 Task: Search one way flight ticket for 5 adults, 2 children, 1 infant in seat and 2 infants on lap in economy from Portland: Portland International Airport to Jackson: Jackson Hole Airport on 5-2-2023. Choice of flights is Alaska. Number of bags: 6 checked bags. Price is upto 100000. Outbound departure time preference is 10:00.
Action: Mouse moved to (341, 297)
Screenshot: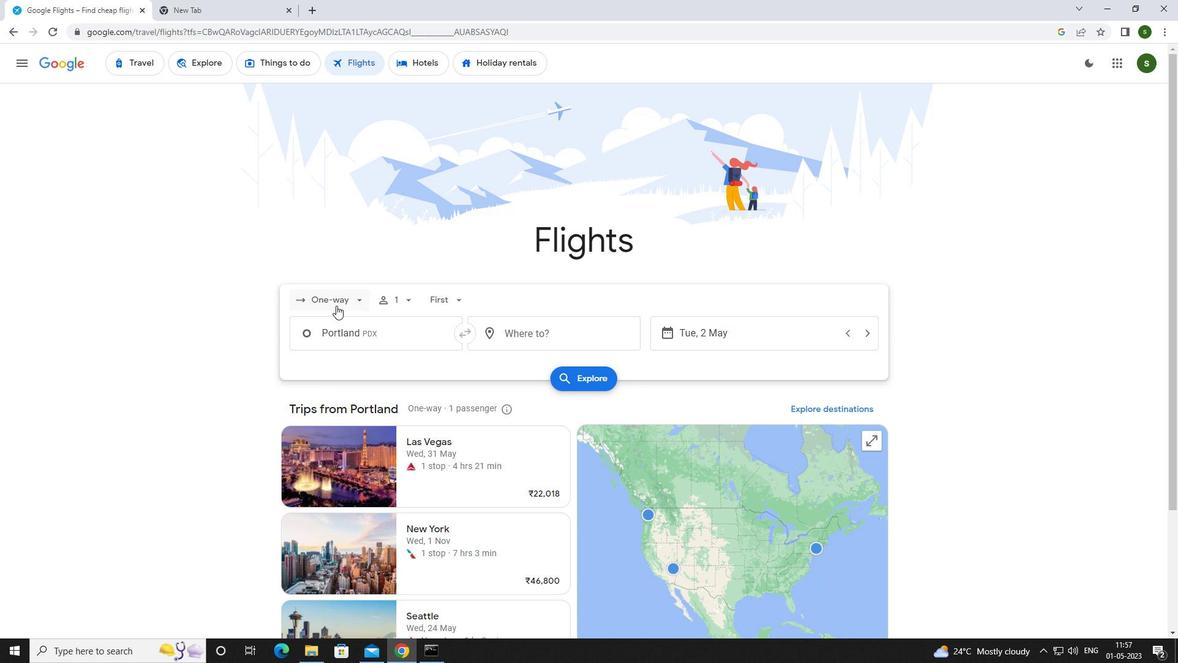
Action: Mouse pressed left at (341, 297)
Screenshot: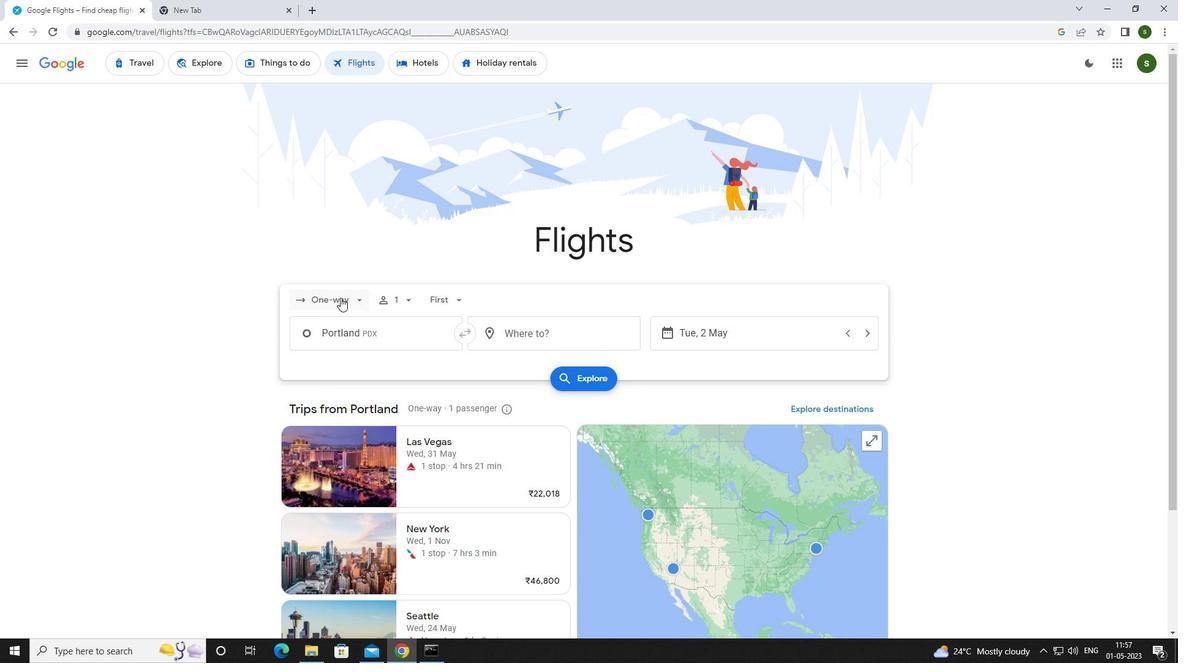 
Action: Mouse moved to (357, 356)
Screenshot: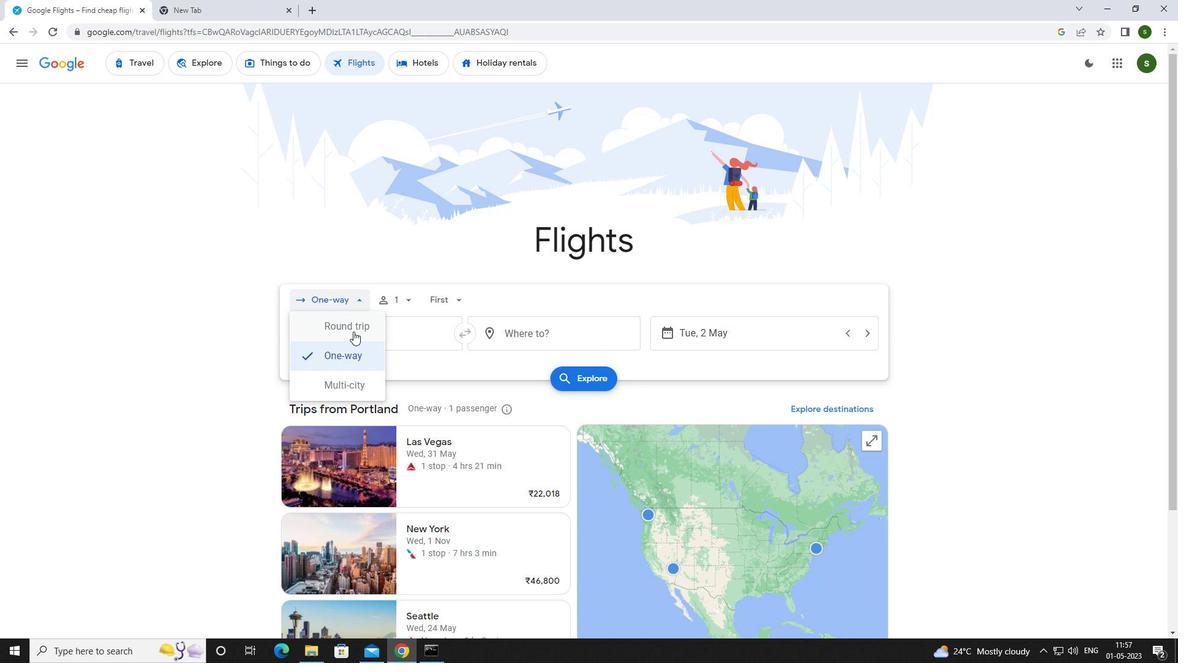 
Action: Mouse pressed left at (357, 356)
Screenshot: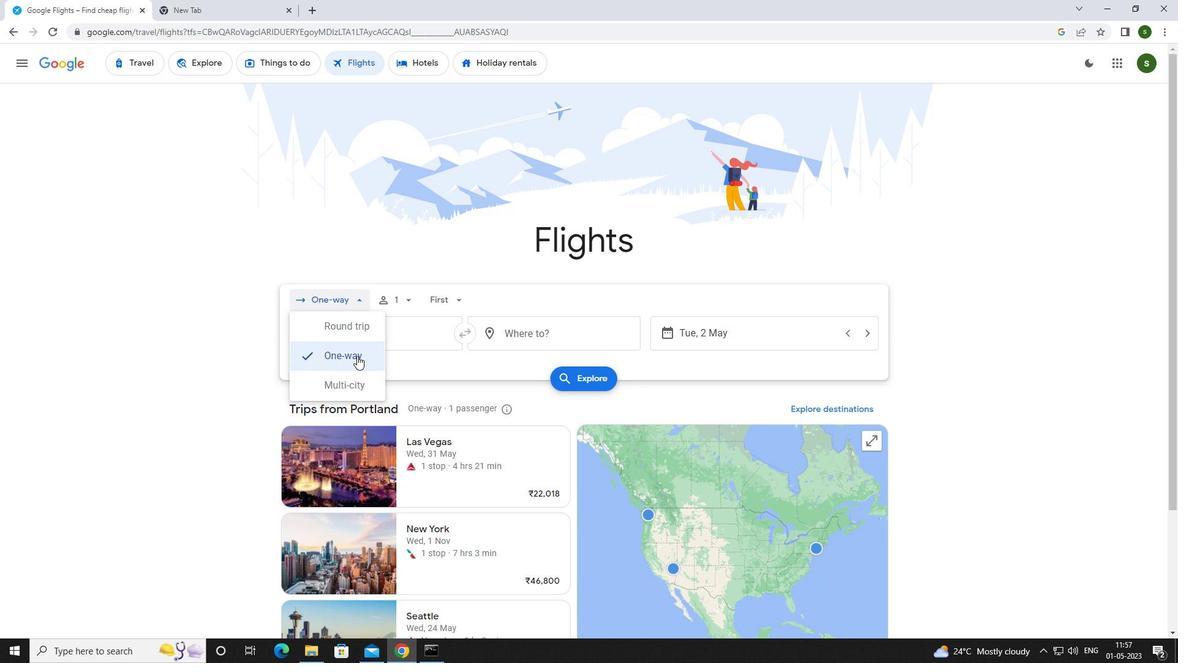 
Action: Mouse moved to (407, 296)
Screenshot: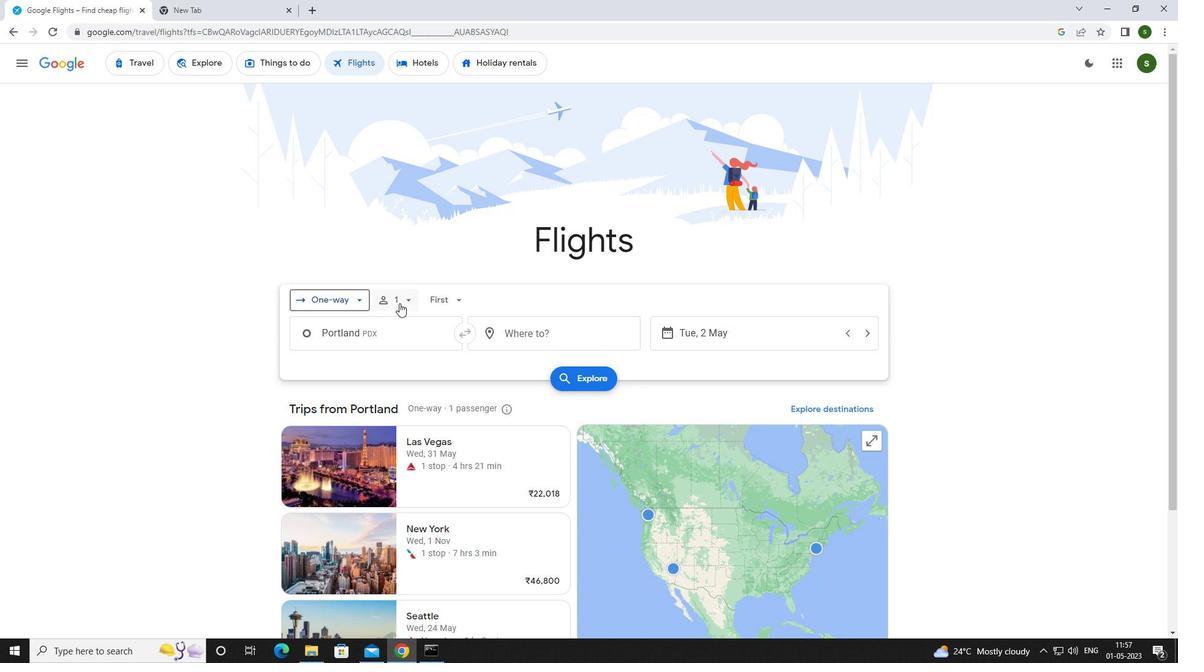 
Action: Mouse pressed left at (407, 296)
Screenshot: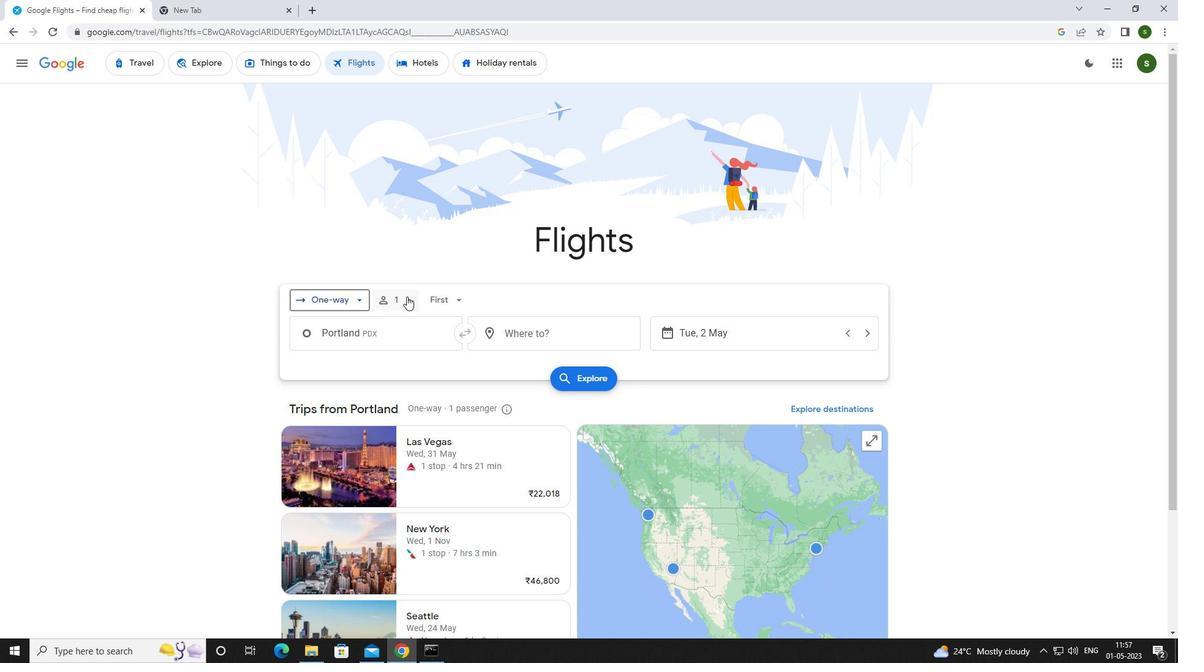 
Action: Mouse moved to (504, 332)
Screenshot: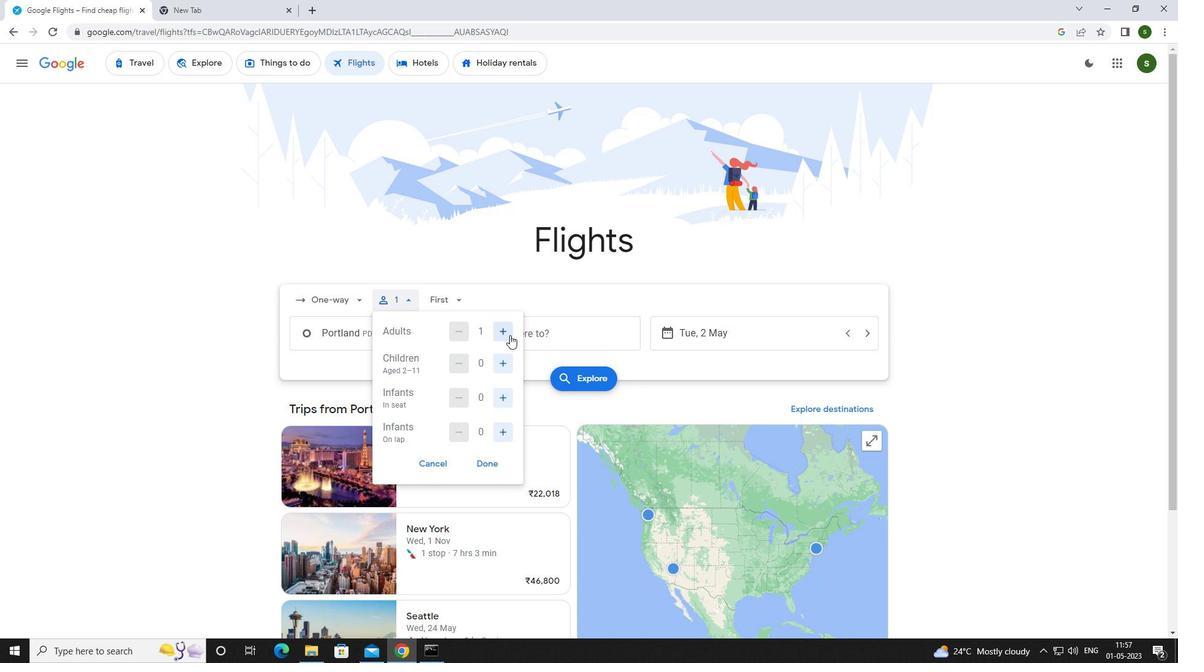 
Action: Mouse pressed left at (504, 332)
Screenshot: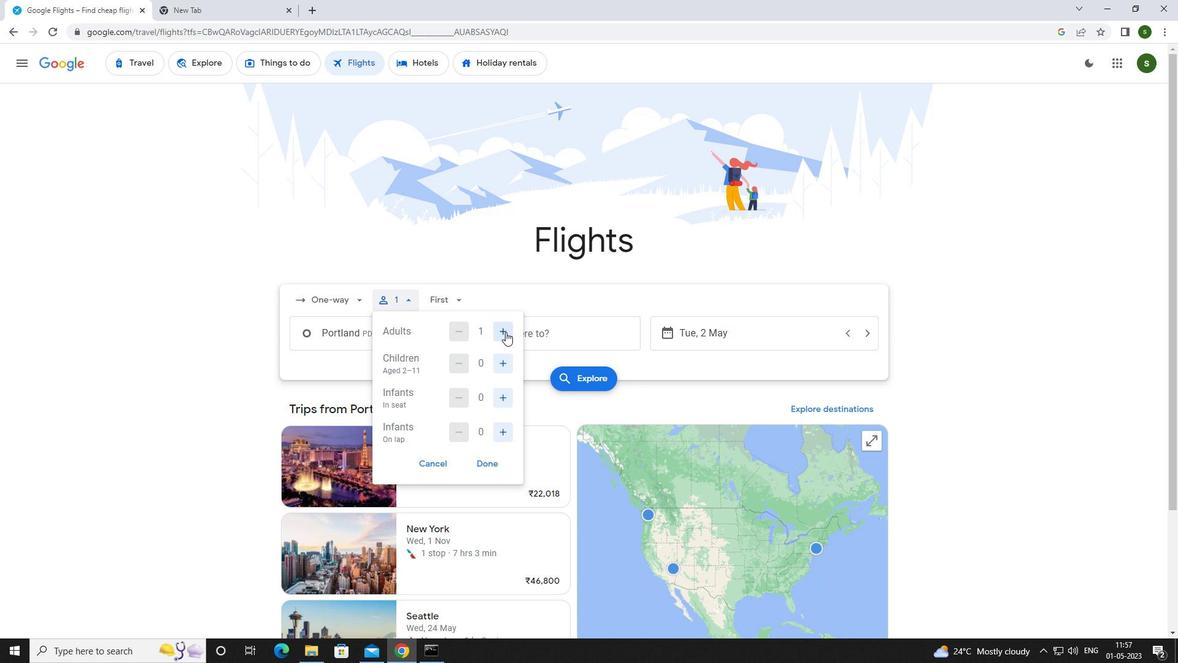 
Action: Mouse pressed left at (504, 332)
Screenshot: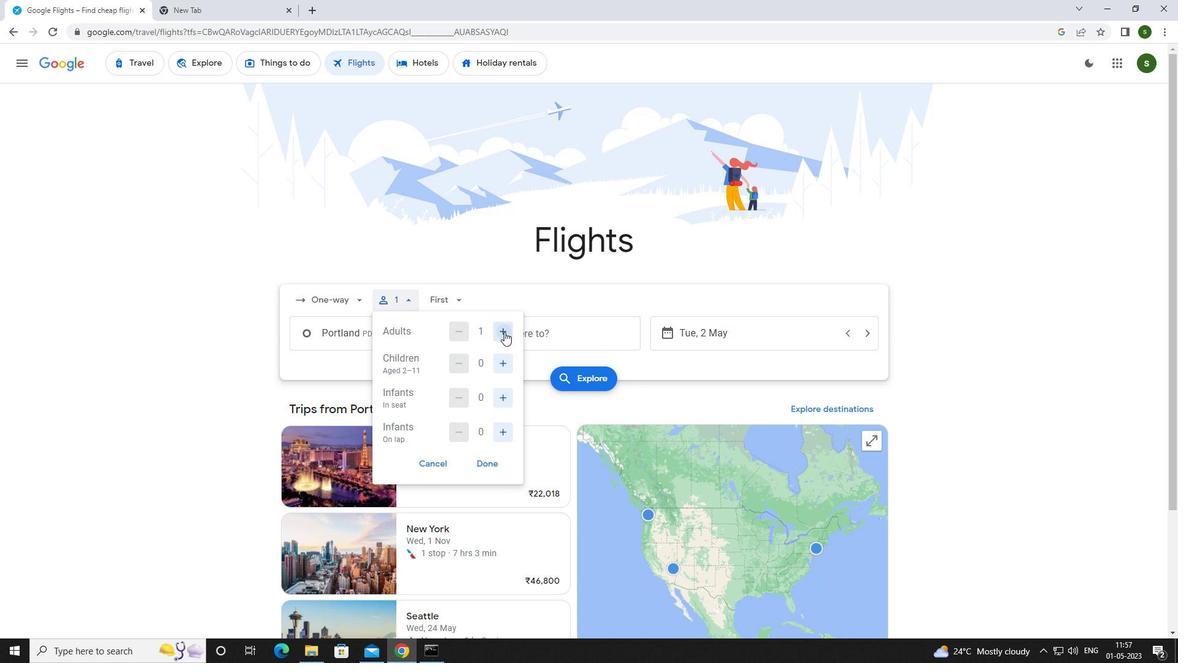 
Action: Mouse pressed left at (504, 332)
Screenshot: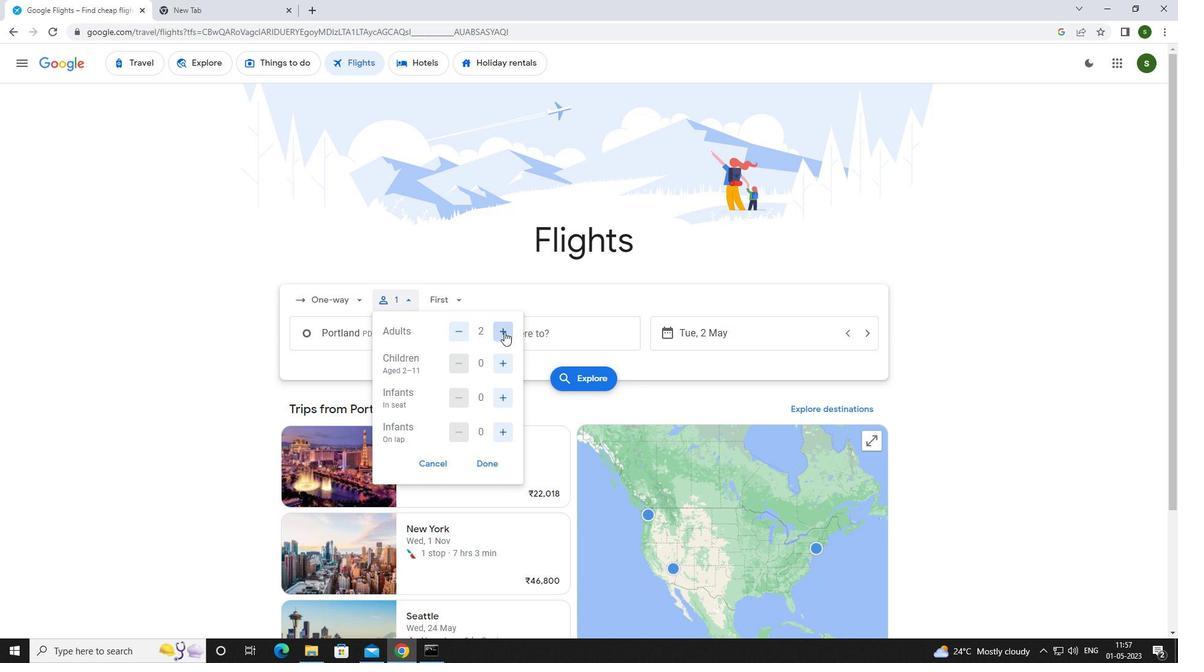 
Action: Mouse pressed left at (504, 332)
Screenshot: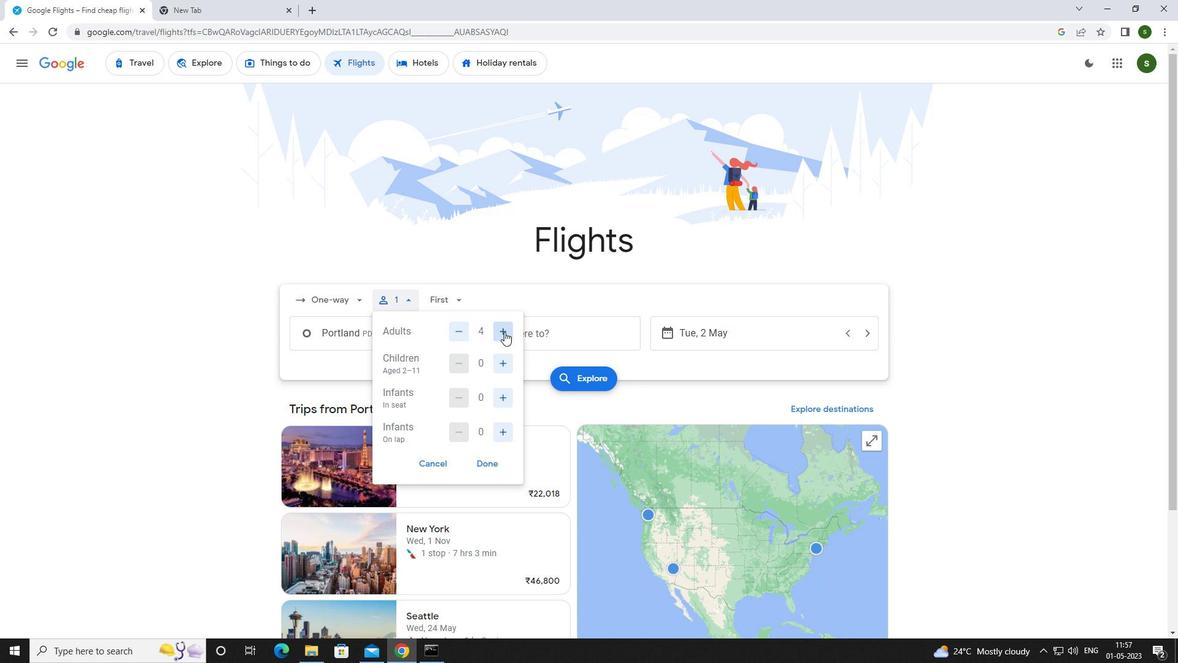 
Action: Mouse moved to (502, 353)
Screenshot: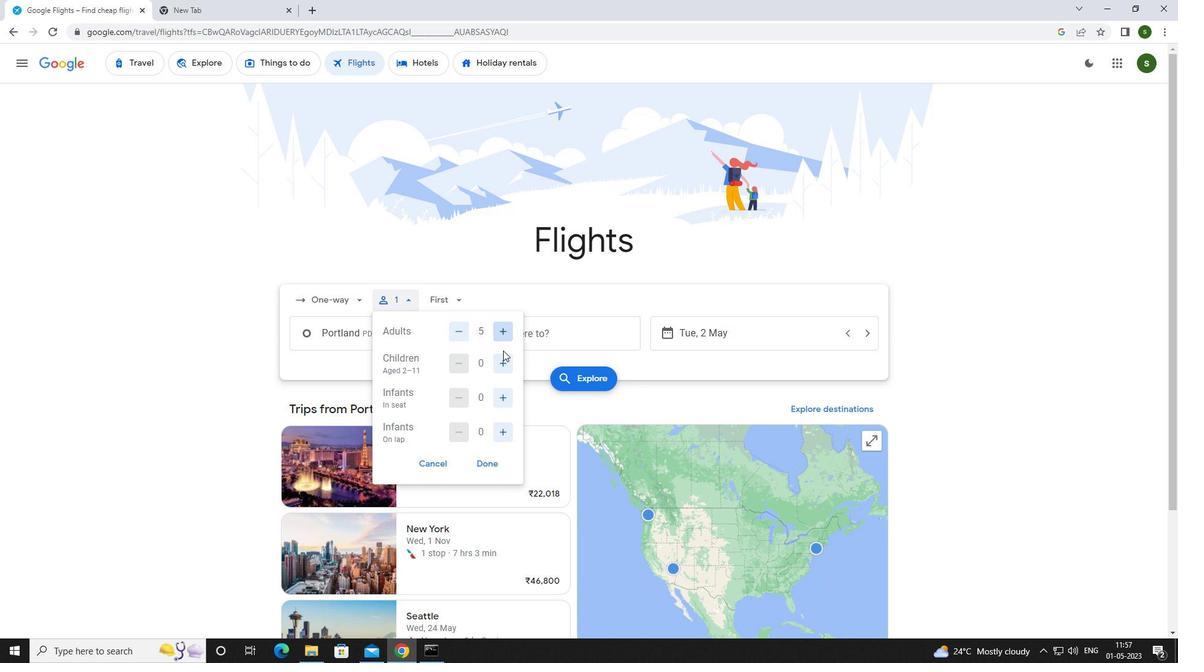 
Action: Mouse pressed left at (502, 353)
Screenshot: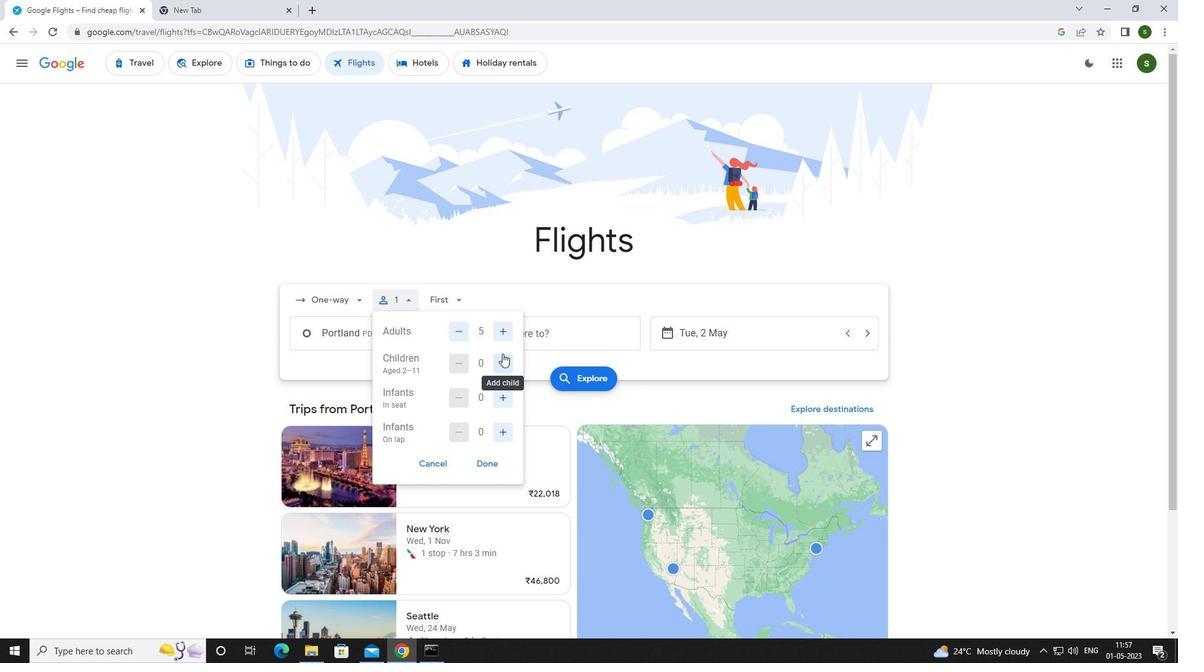
Action: Mouse pressed left at (502, 353)
Screenshot: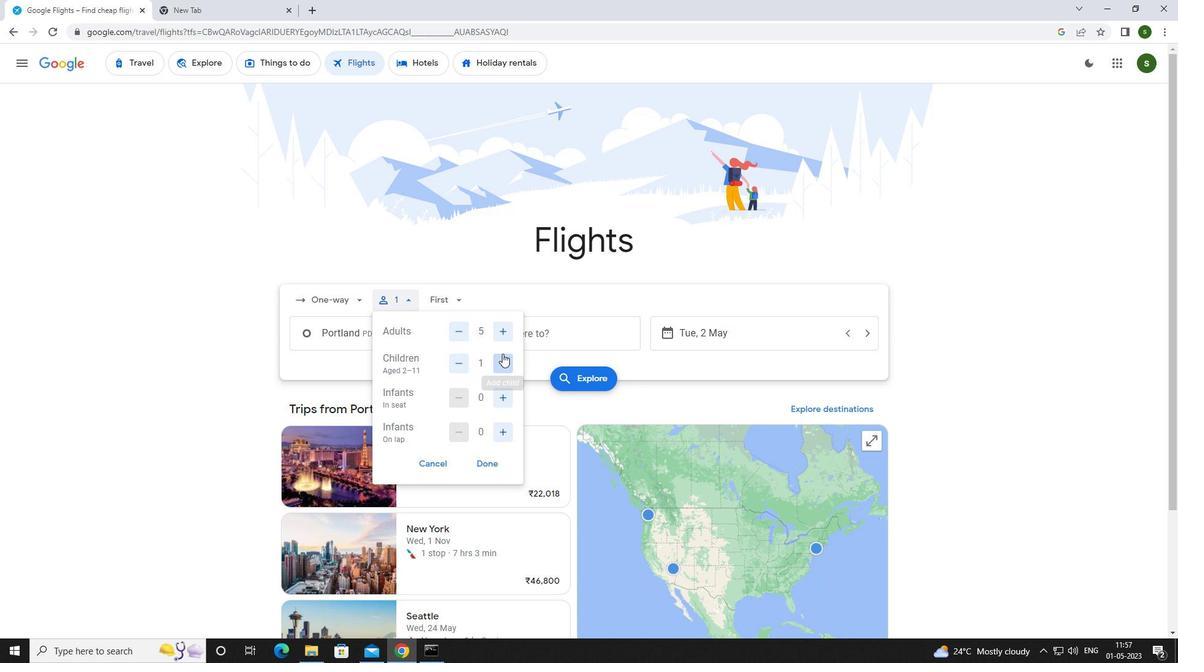 
Action: Mouse moved to (505, 401)
Screenshot: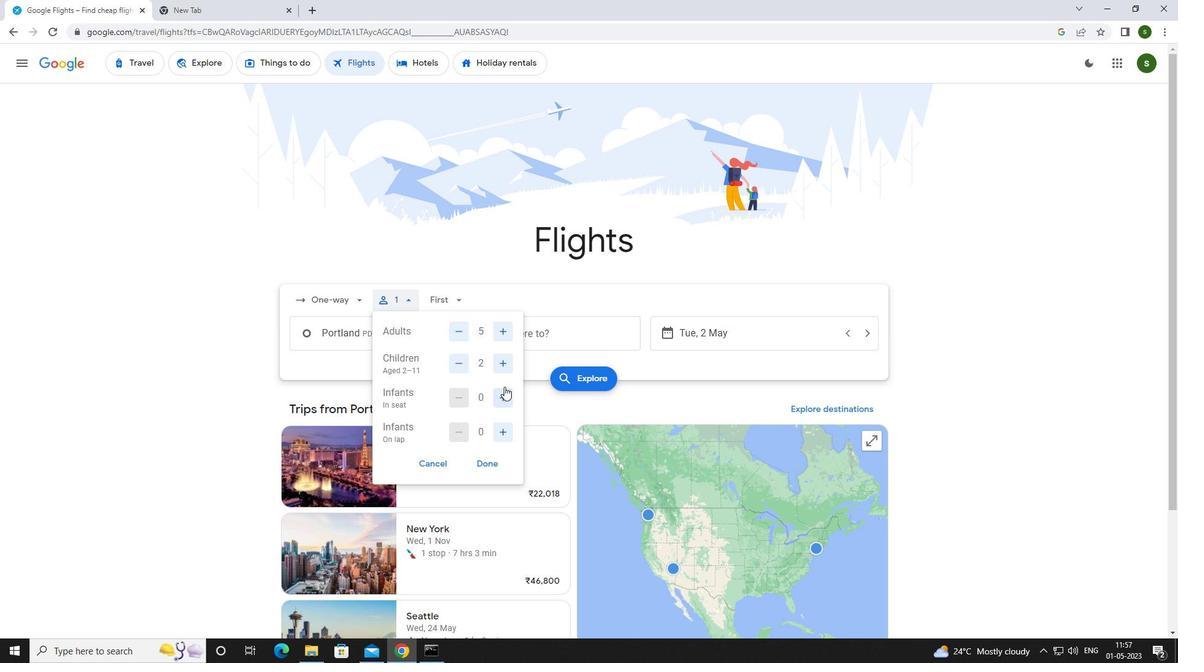 
Action: Mouse pressed left at (505, 401)
Screenshot: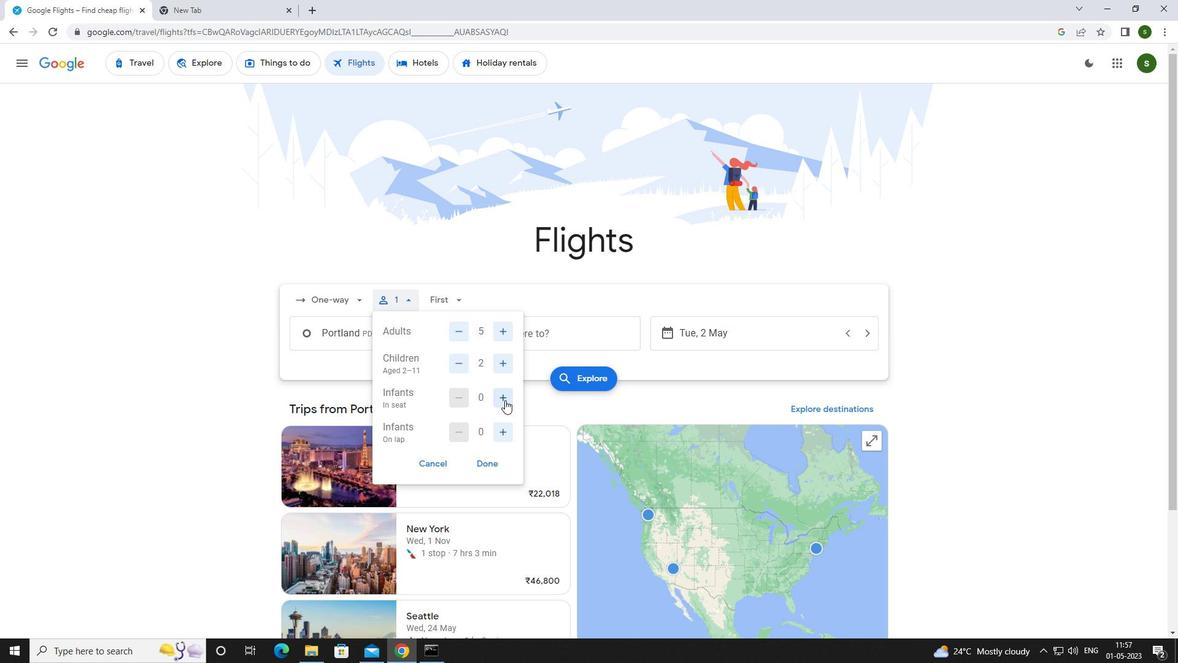 
Action: Mouse moved to (508, 437)
Screenshot: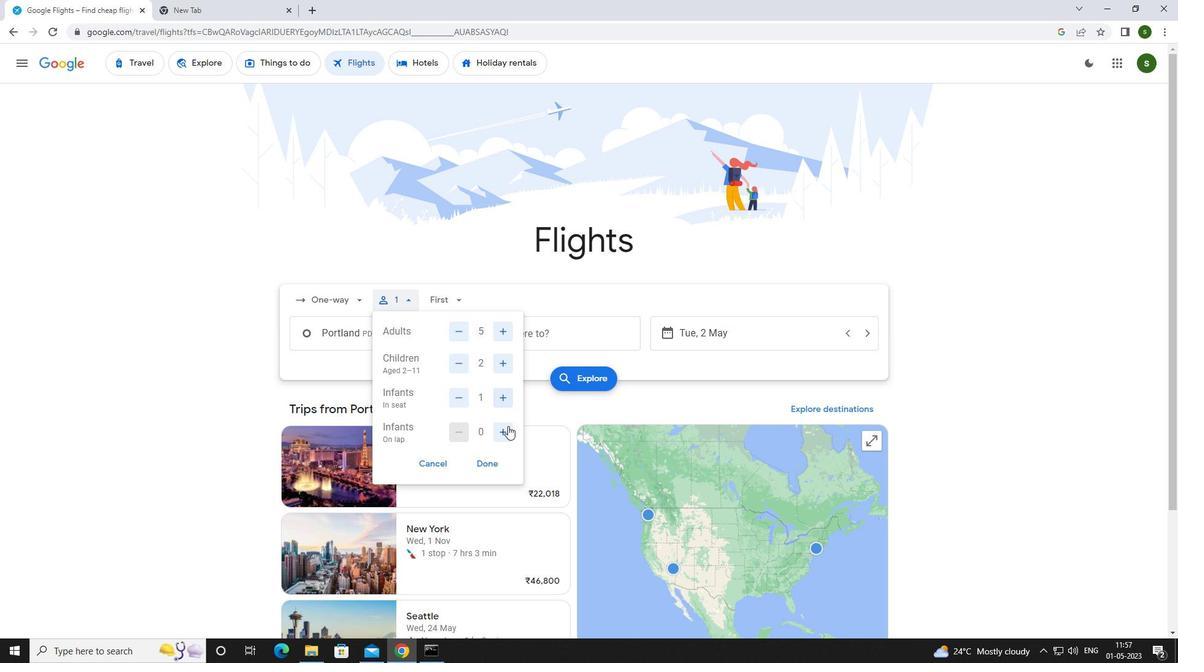 
Action: Mouse pressed left at (508, 437)
Screenshot: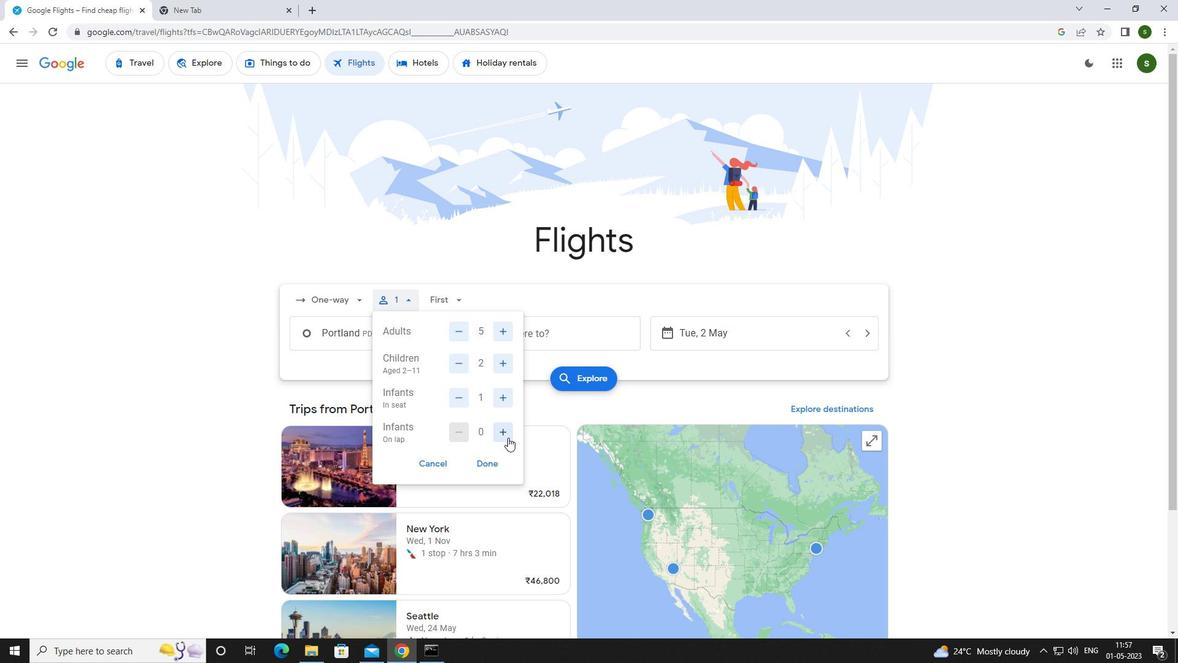 
Action: Mouse moved to (461, 303)
Screenshot: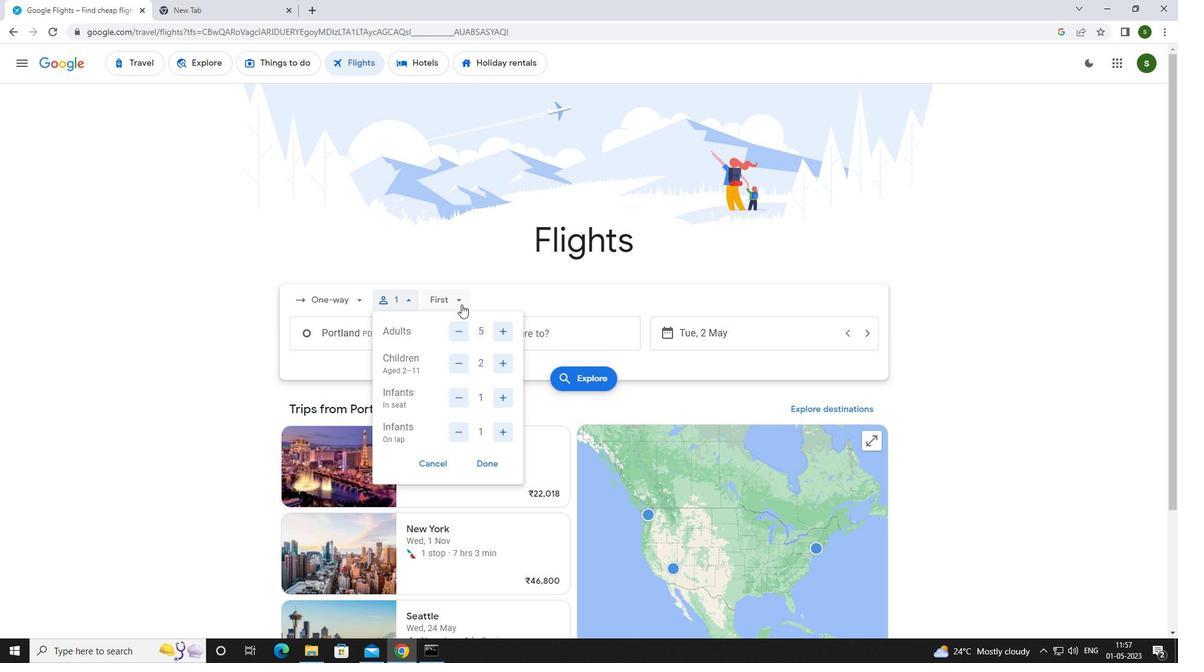 
Action: Mouse pressed left at (461, 303)
Screenshot: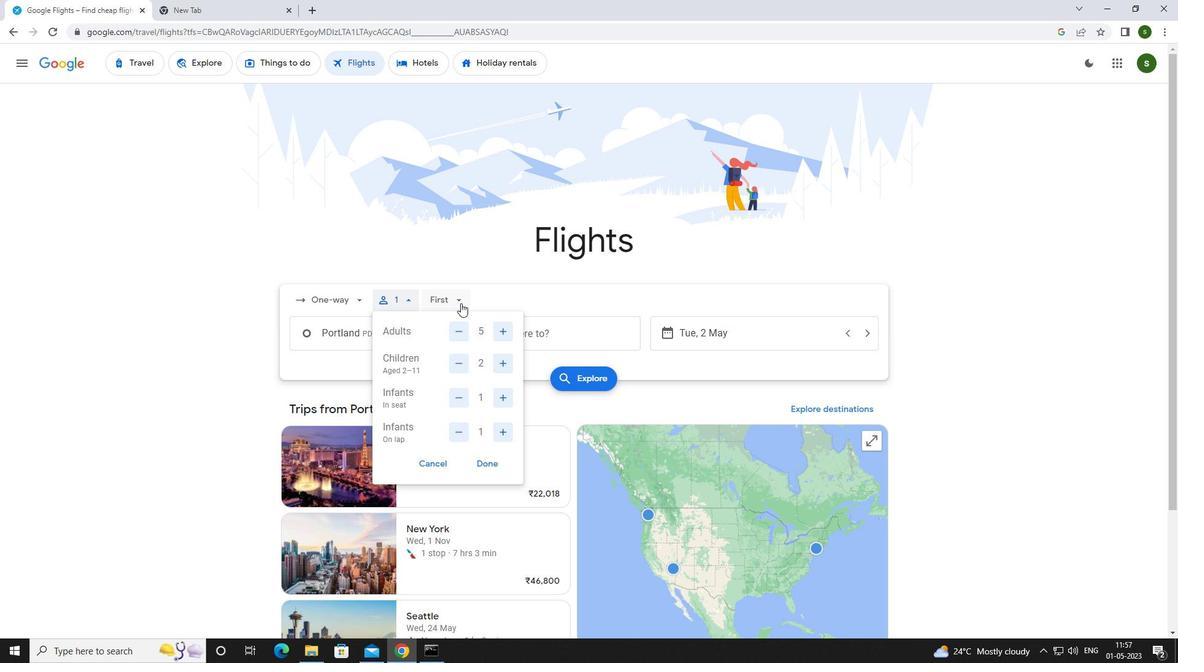 
Action: Mouse moved to (471, 328)
Screenshot: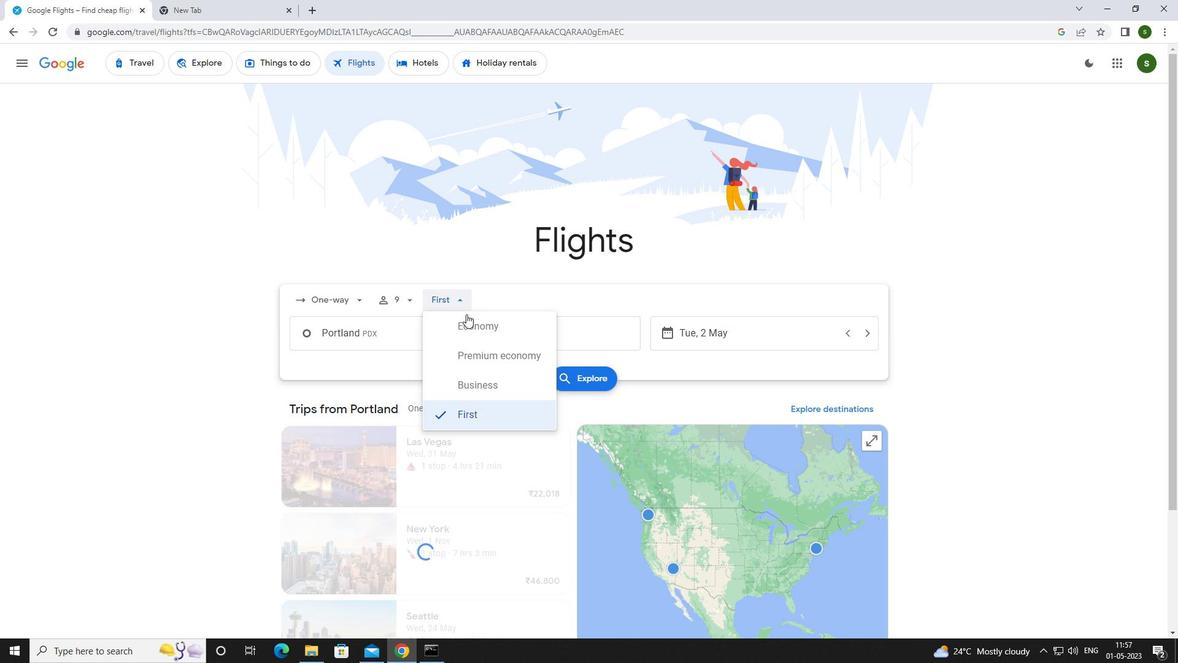
Action: Mouse pressed left at (471, 328)
Screenshot: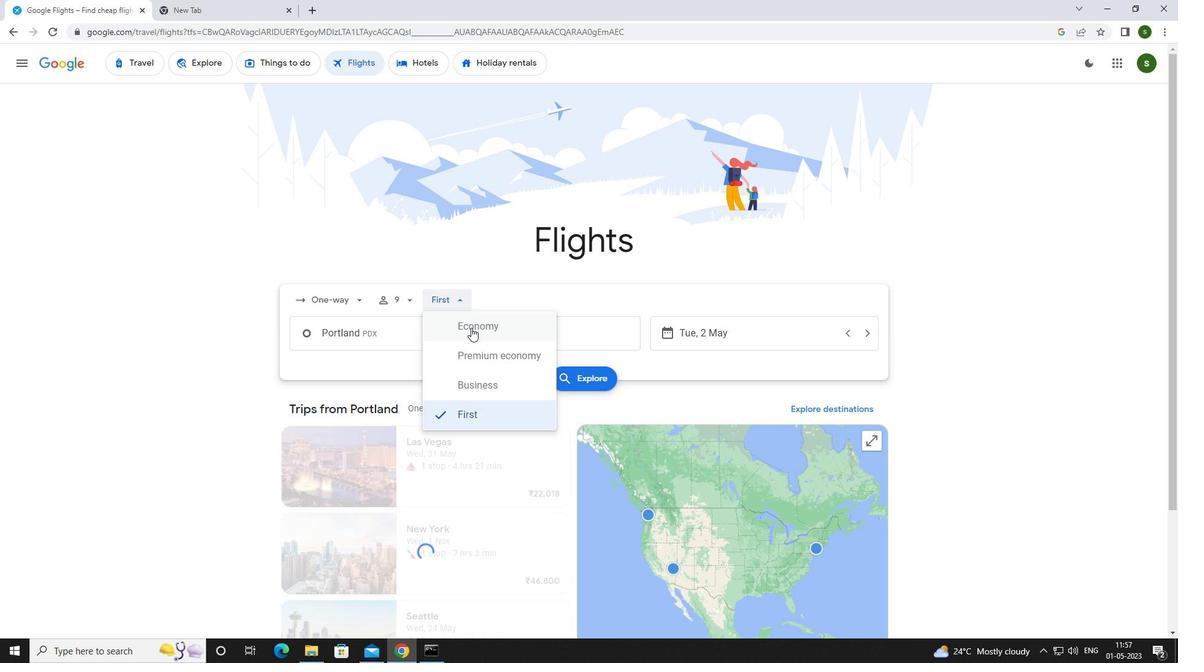 
Action: Mouse moved to (414, 335)
Screenshot: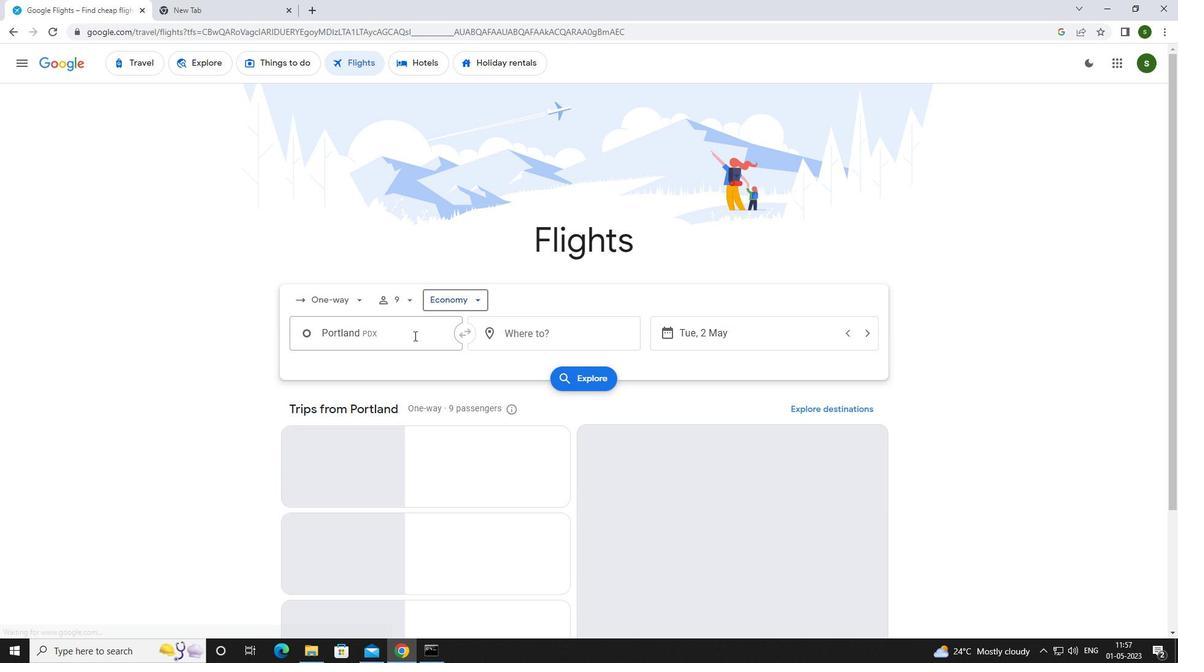 
Action: Mouse pressed left at (414, 335)
Screenshot: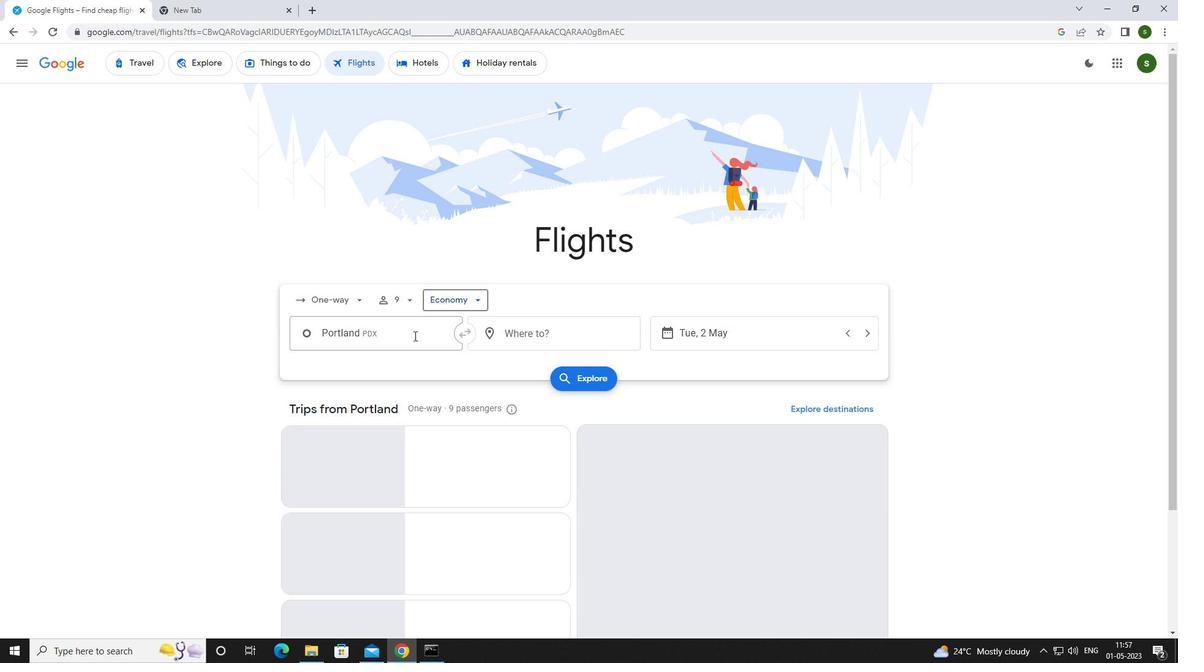
Action: Key pressed <Key.caps_lock>portla
Screenshot: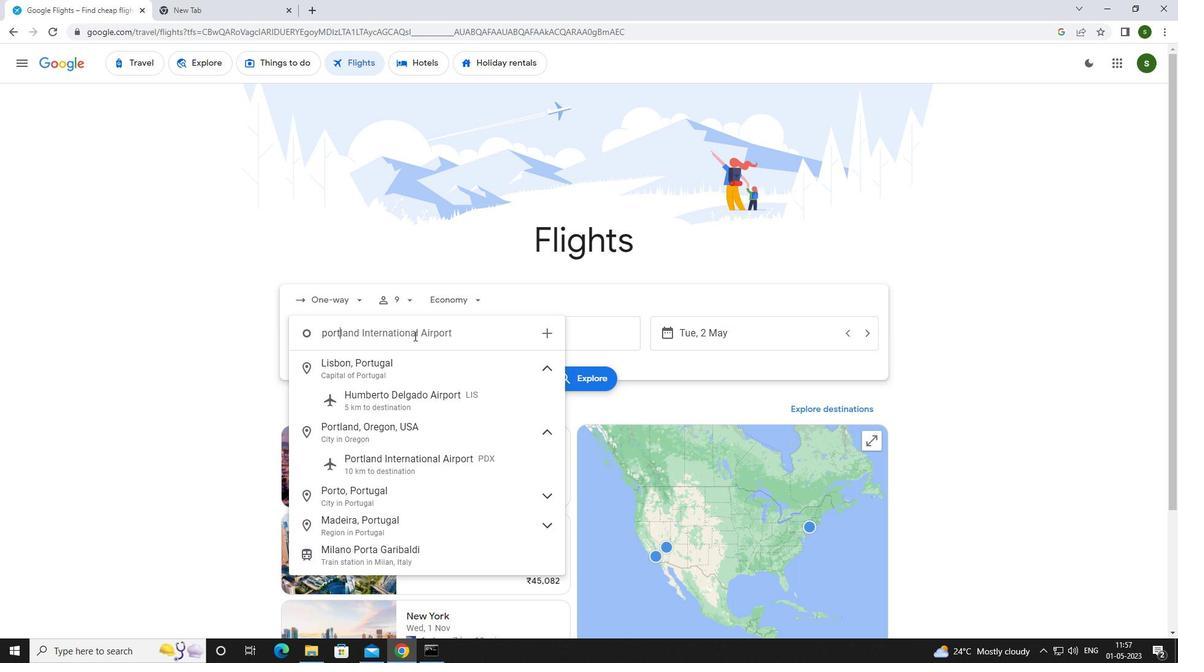 
Action: Mouse moved to (411, 398)
Screenshot: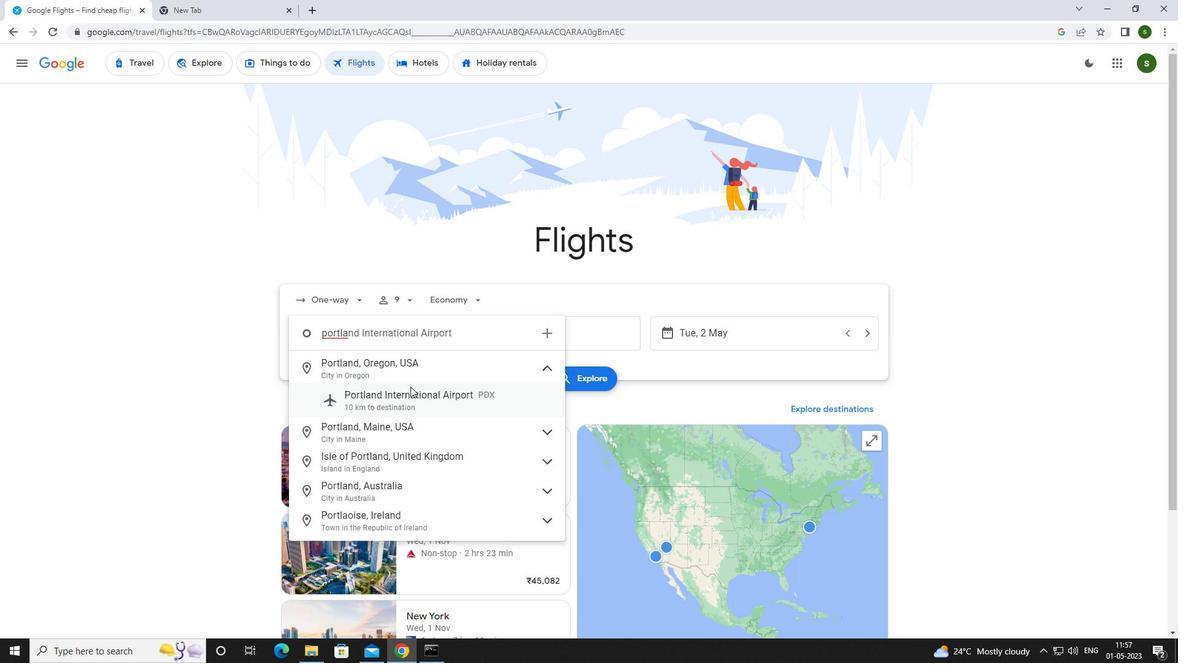 
Action: Mouse pressed left at (411, 398)
Screenshot: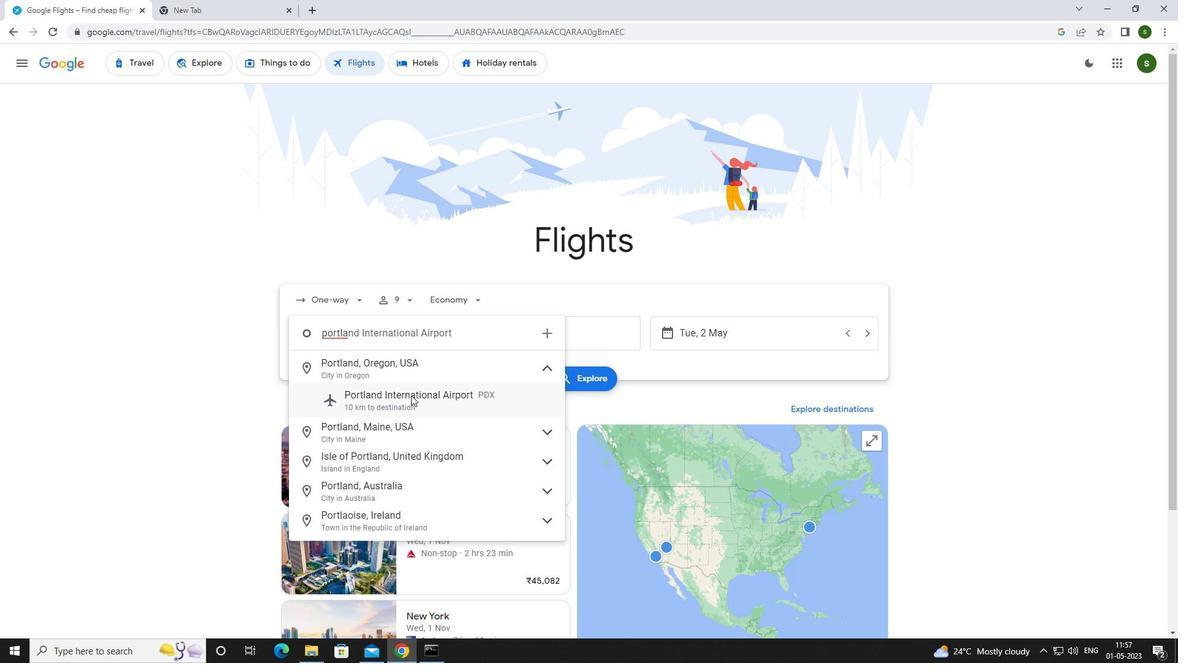 
Action: Mouse moved to (559, 343)
Screenshot: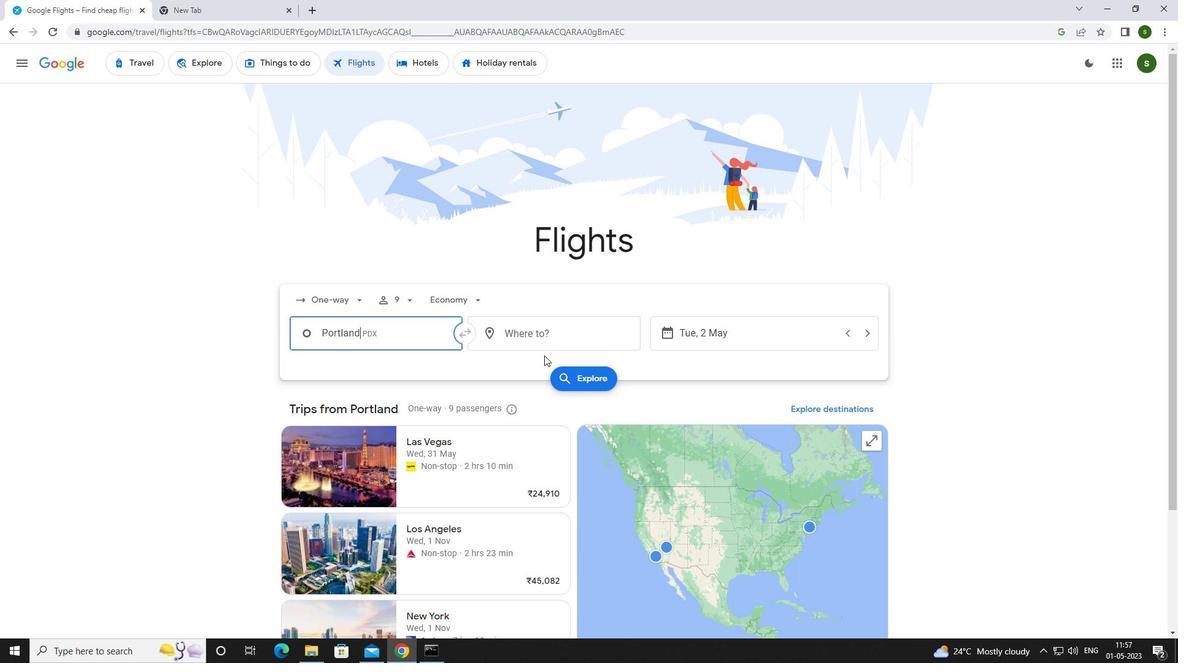 
Action: Mouse pressed left at (559, 343)
Screenshot: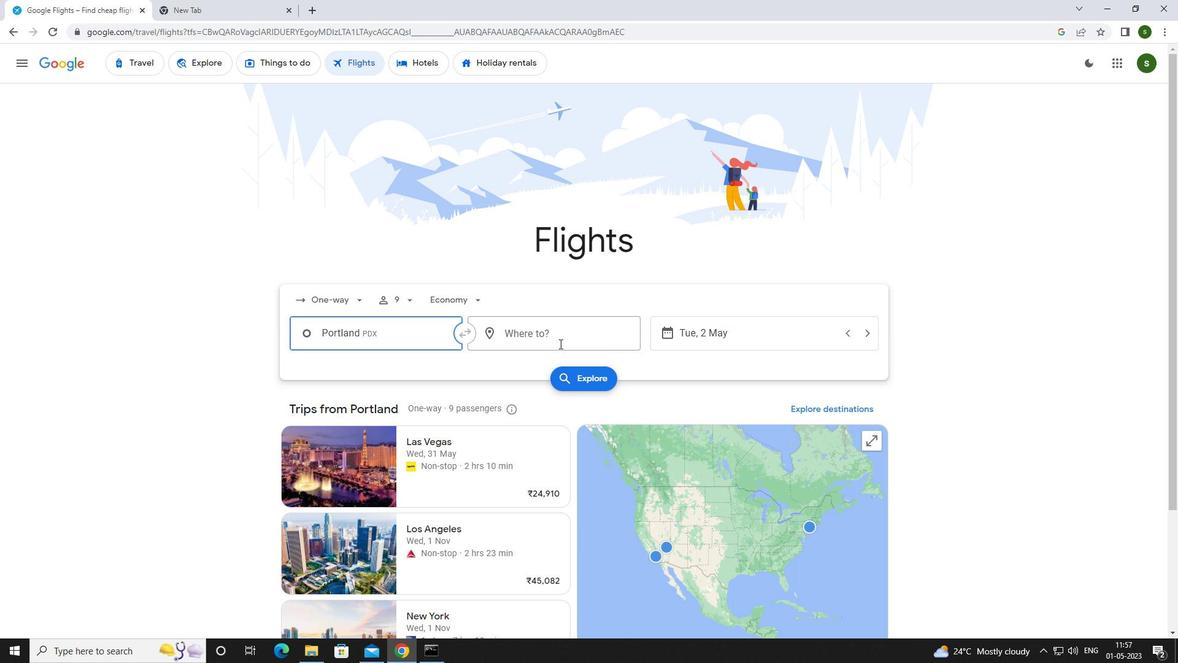 
Action: Key pressed jackson<Key.space>ho
Screenshot: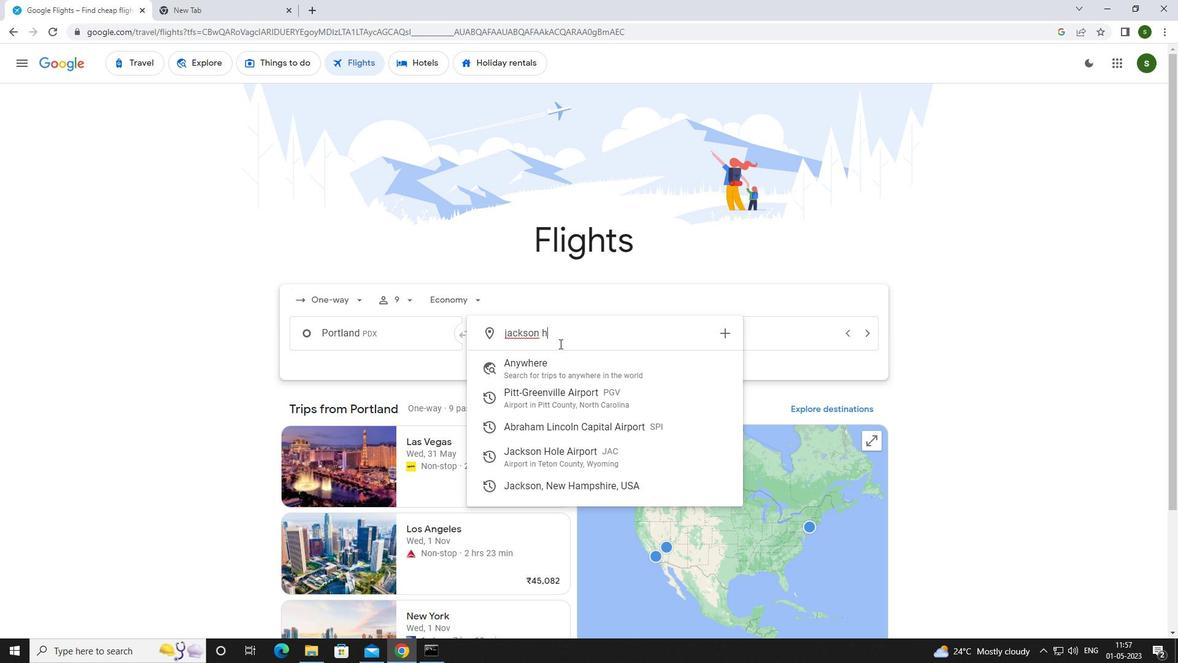 
Action: Mouse moved to (564, 363)
Screenshot: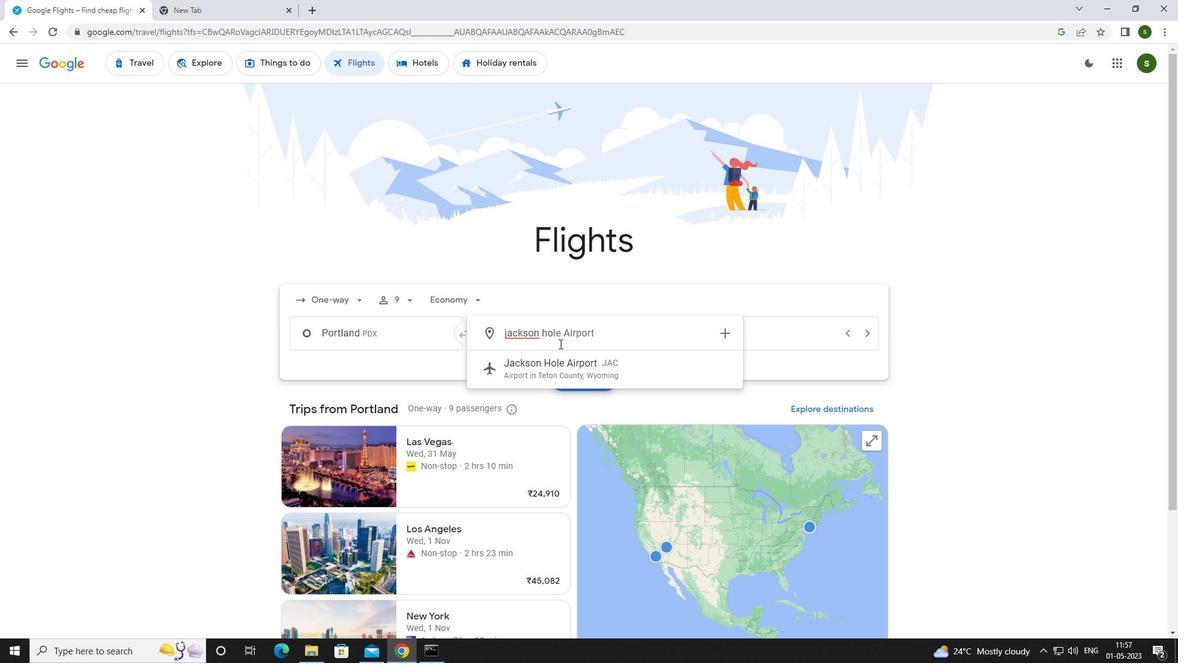 
Action: Mouse pressed left at (564, 363)
Screenshot: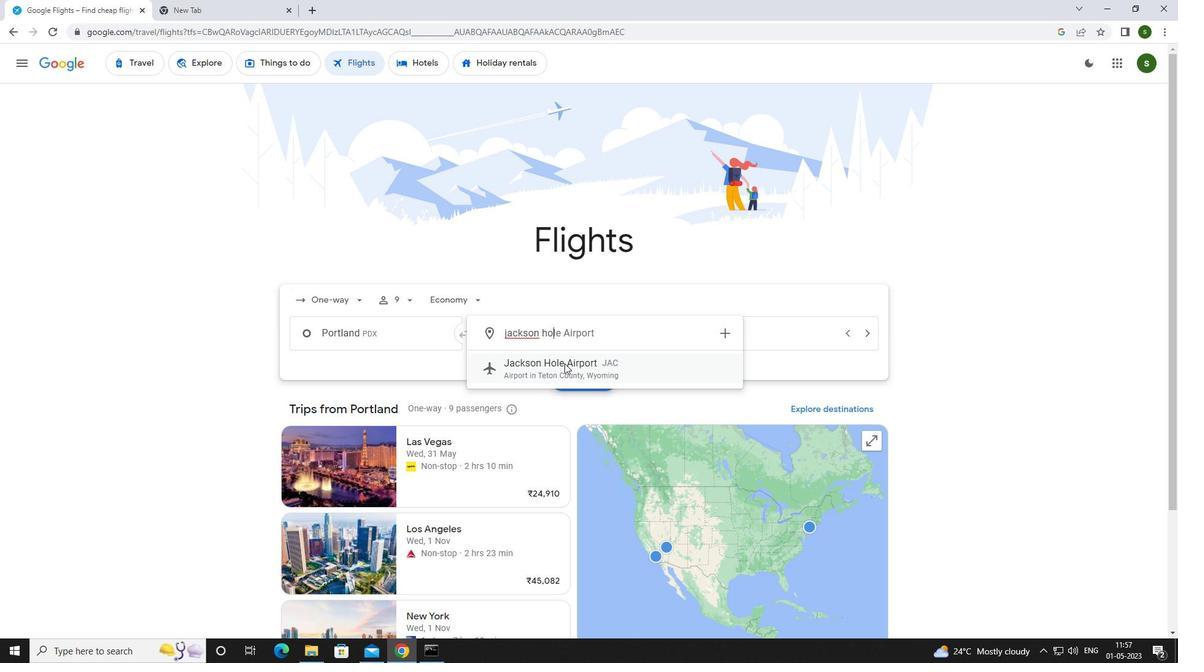 
Action: Mouse moved to (724, 326)
Screenshot: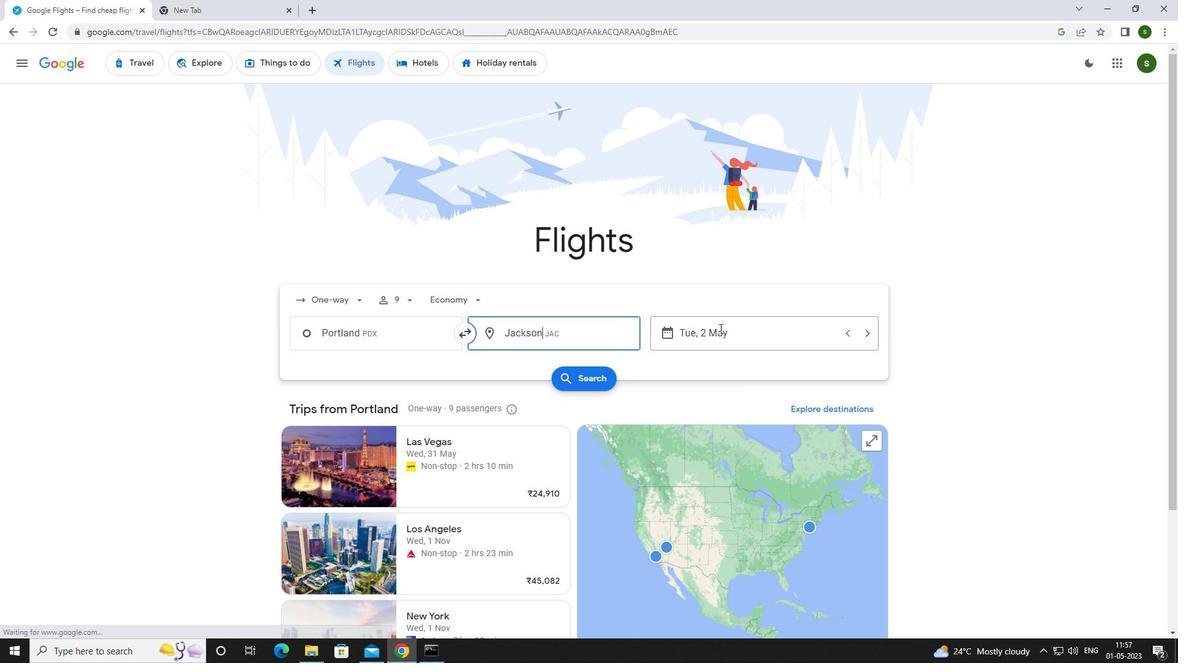 
Action: Mouse pressed left at (724, 326)
Screenshot: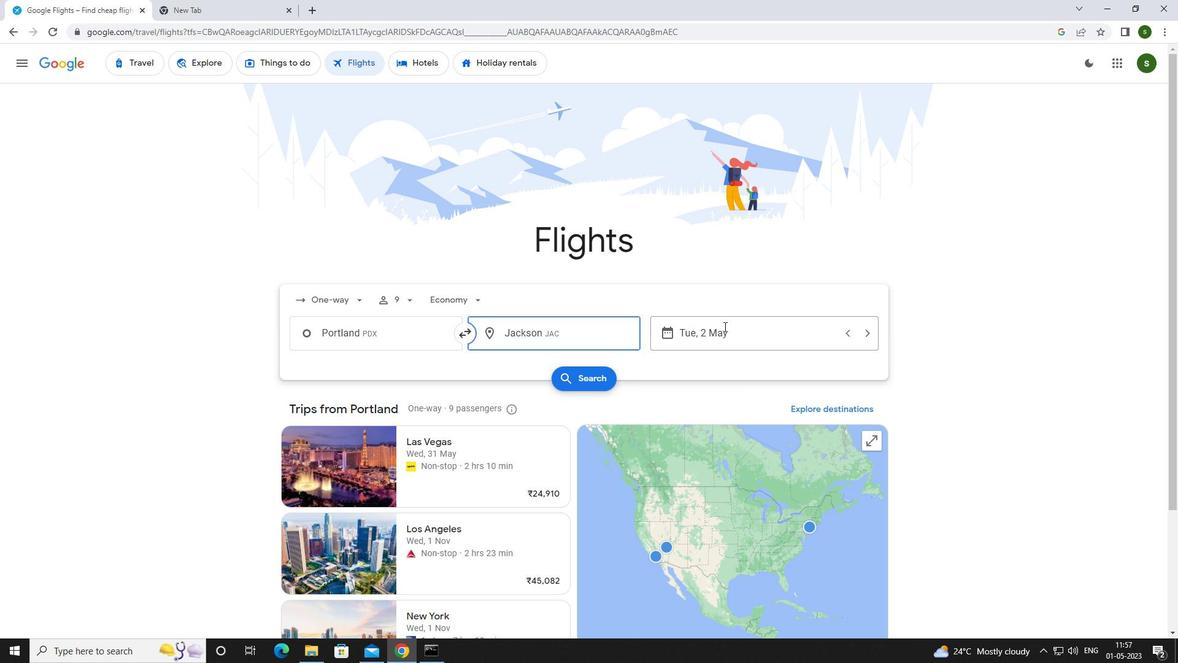 
Action: Mouse moved to (510, 410)
Screenshot: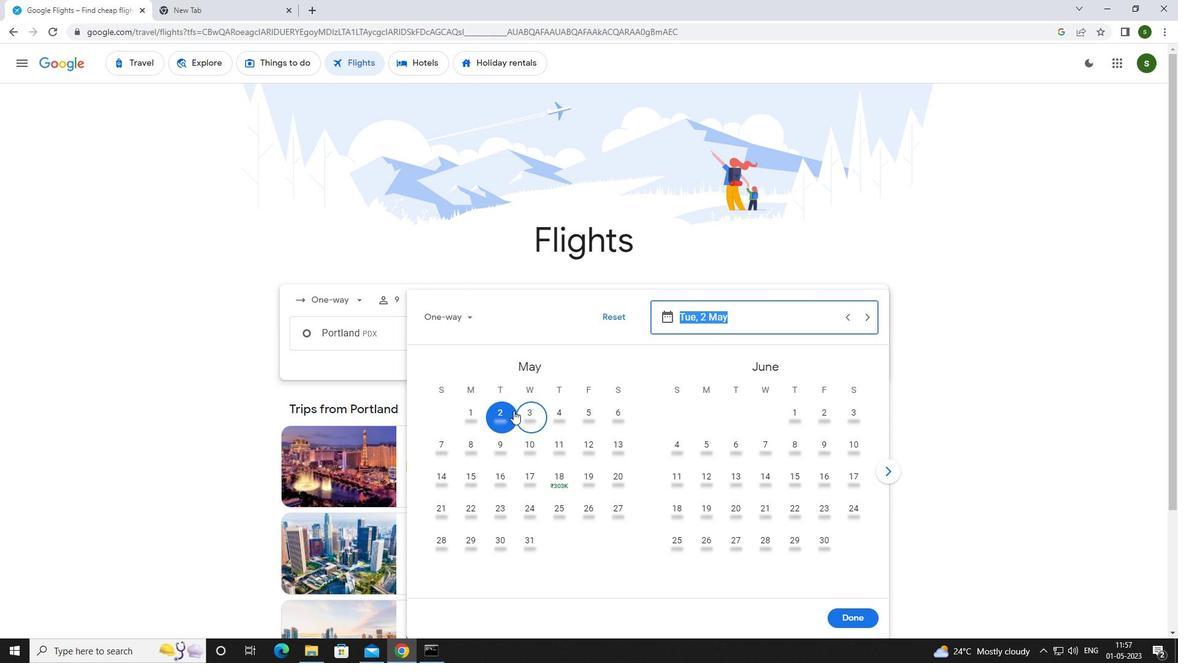 
Action: Mouse pressed left at (510, 410)
Screenshot: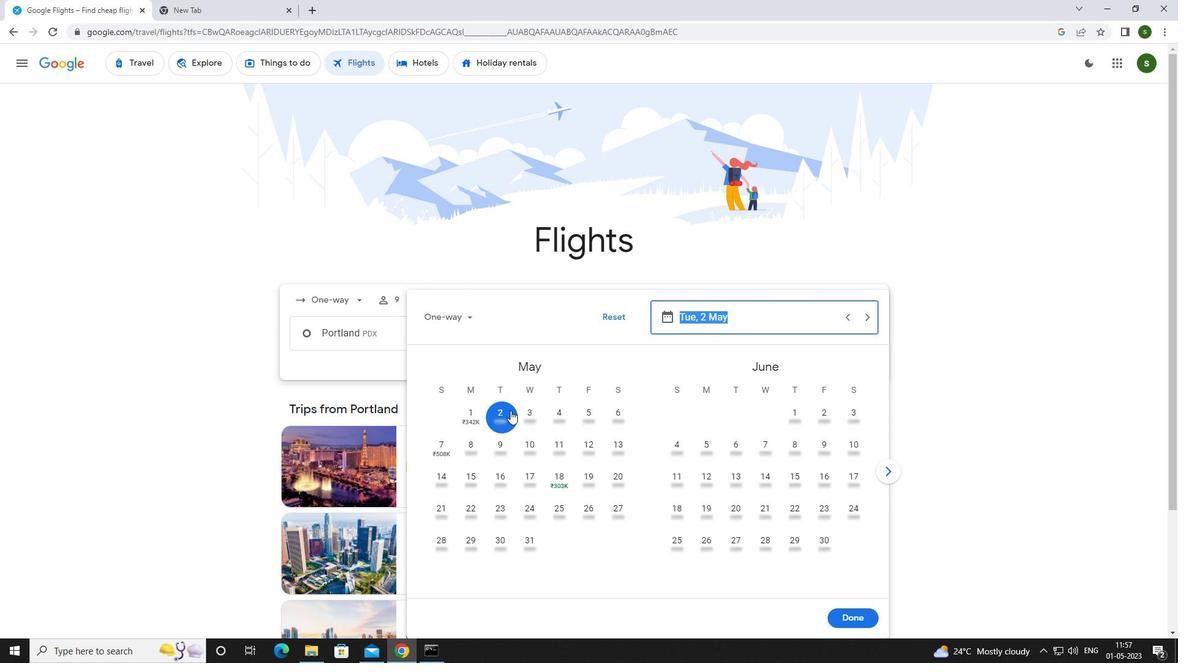 
Action: Mouse moved to (857, 617)
Screenshot: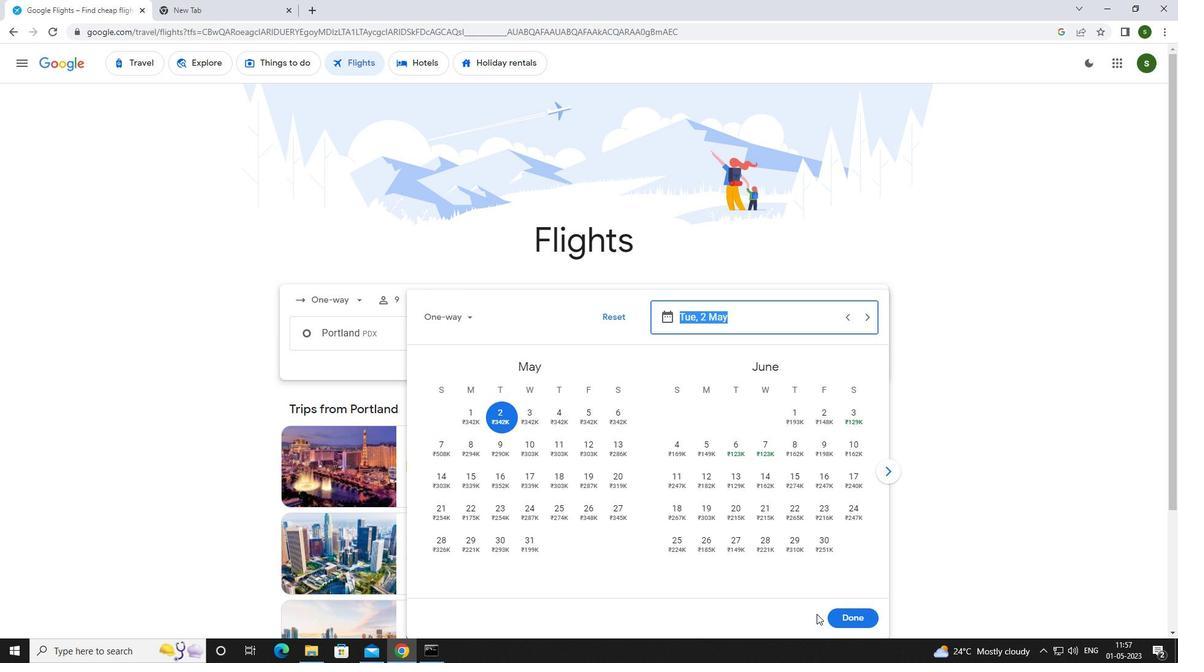 
Action: Mouse pressed left at (857, 617)
Screenshot: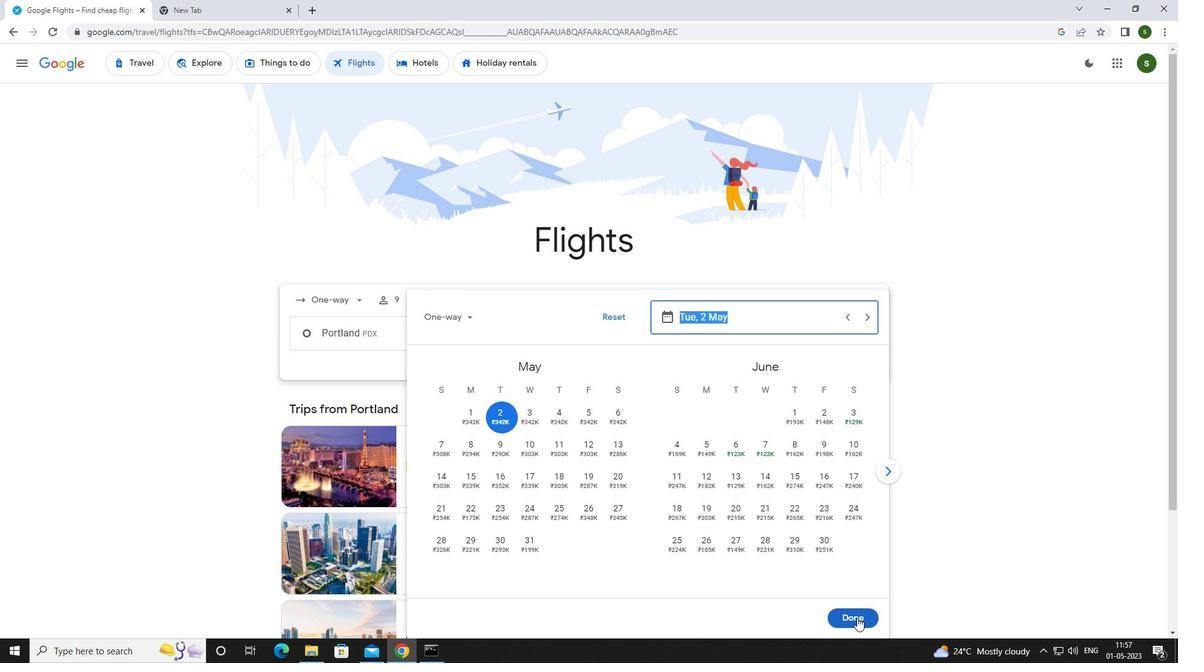 
Action: Mouse moved to (588, 375)
Screenshot: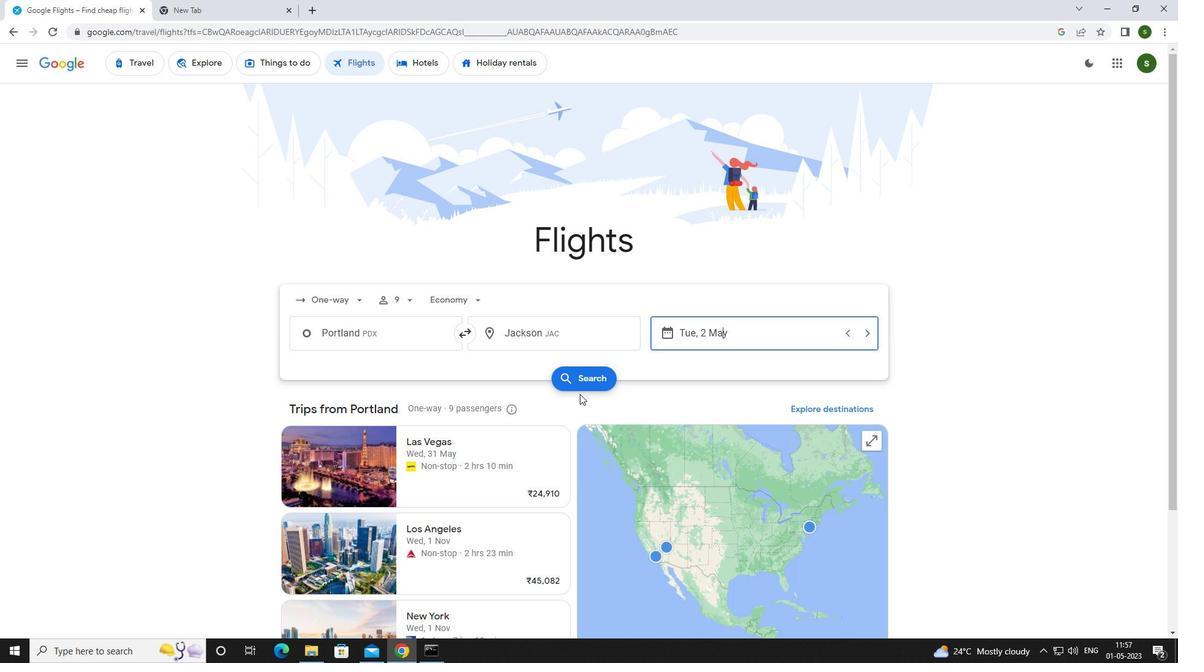 
Action: Mouse pressed left at (588, 375)
Screenshot: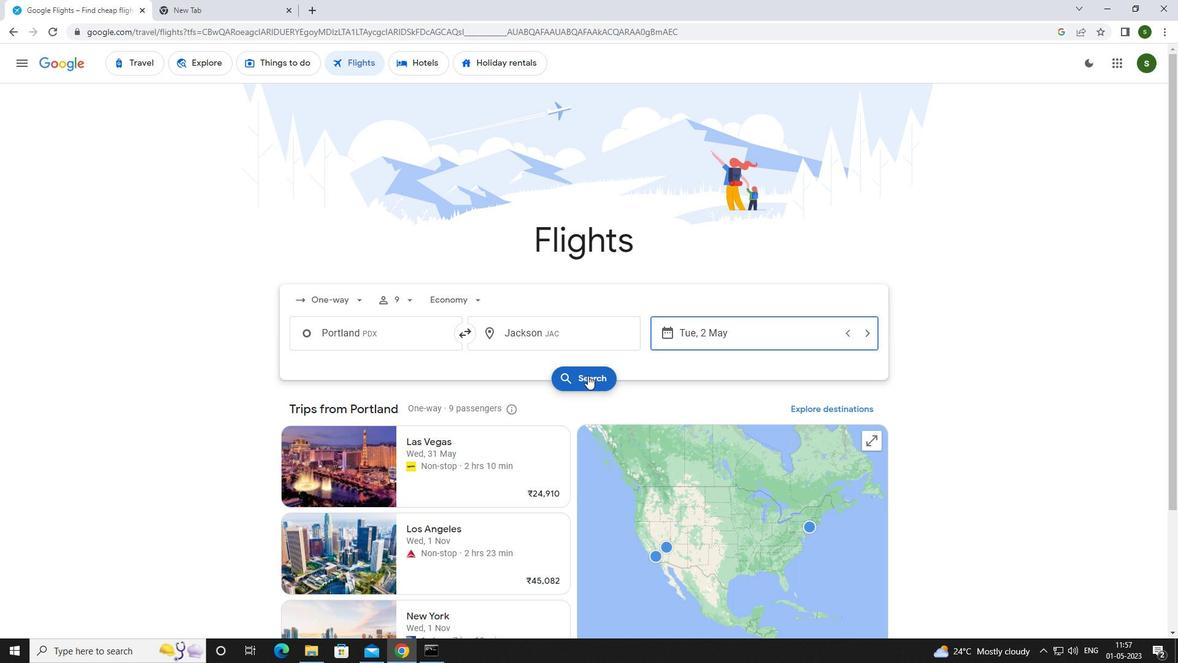 
Action: Mouse moved to (310, 165)
Screenshot: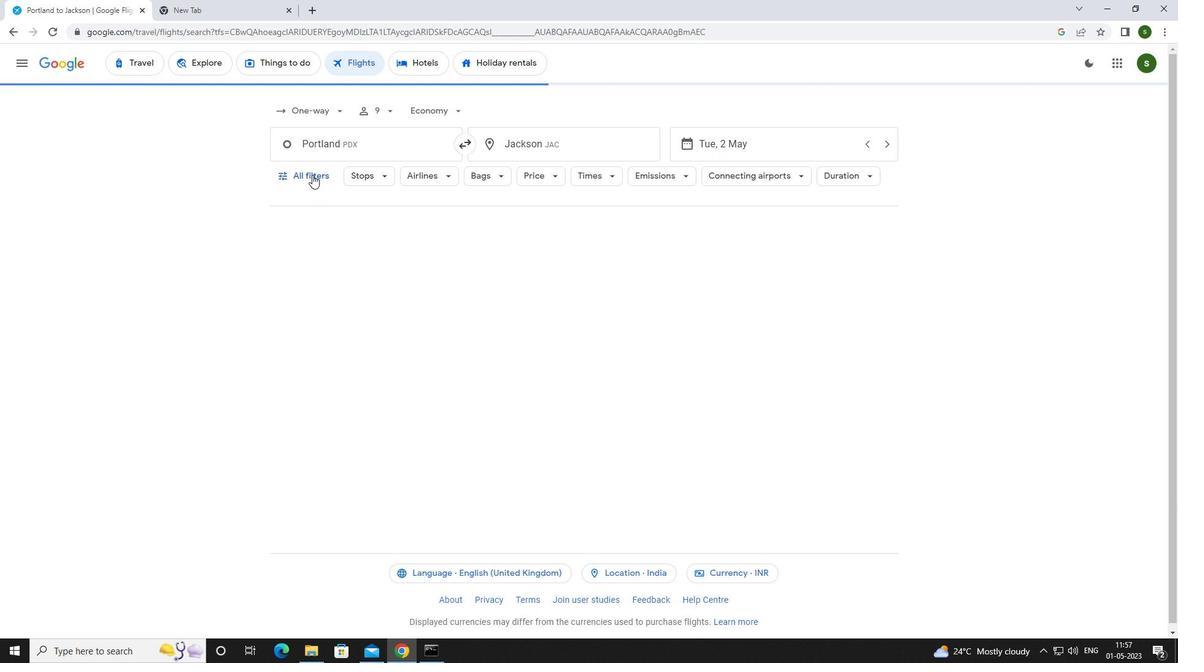
Action: Mouse pressed left at (310, 165)
Screenshot: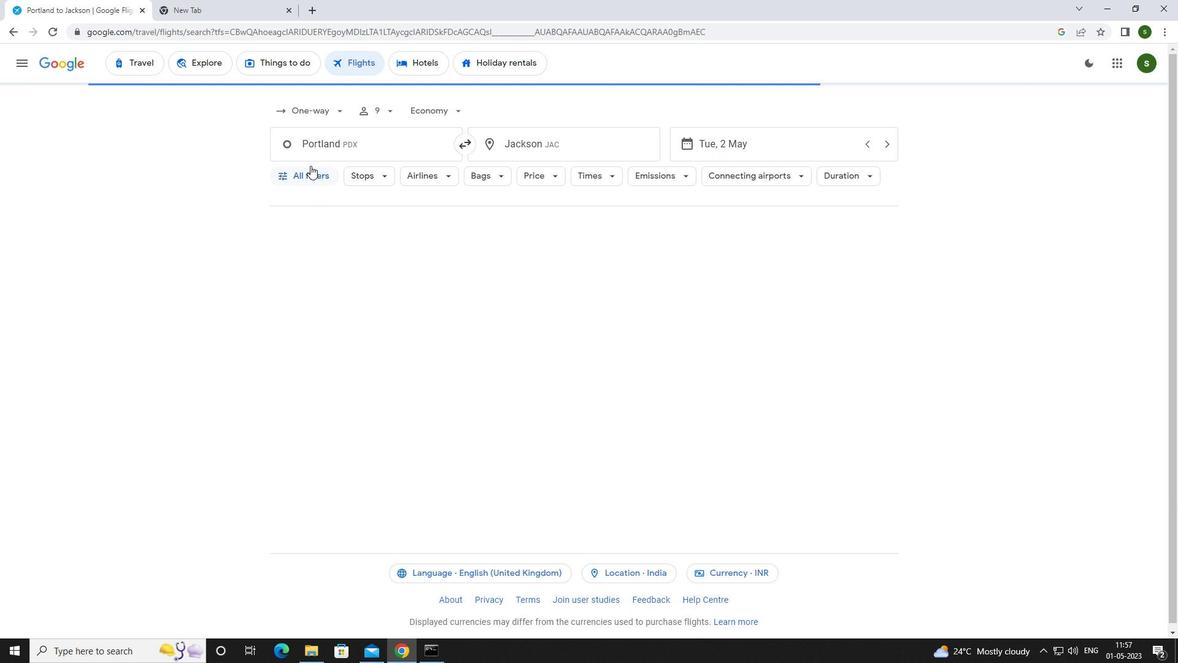 
Action: Mouse moved to (463, 441)
Screenshot: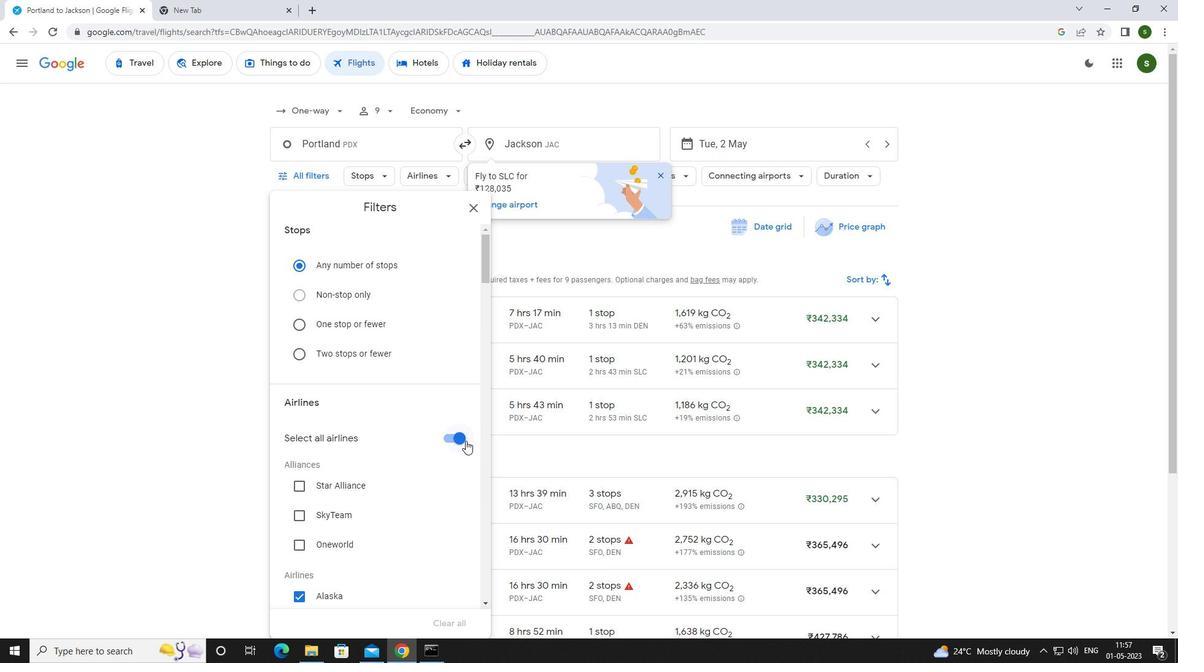 
Action: Mouse pressed left at (463, 441)
Screenshot: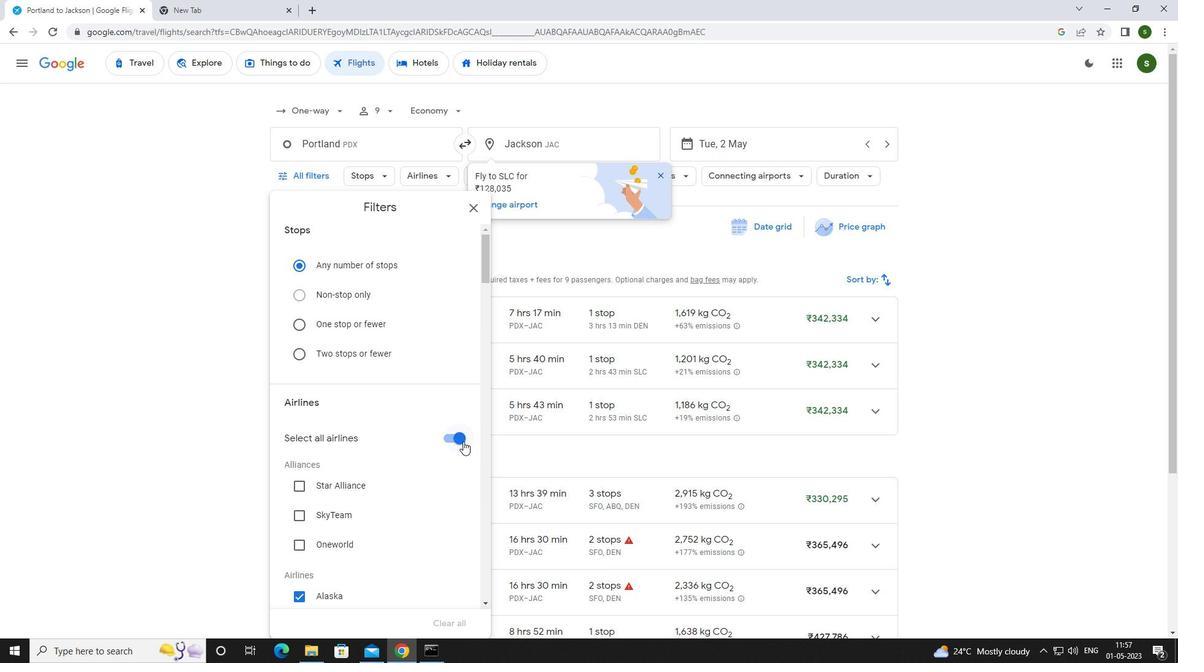 
Action: Mouse moved to (373, 394)
Screenshot: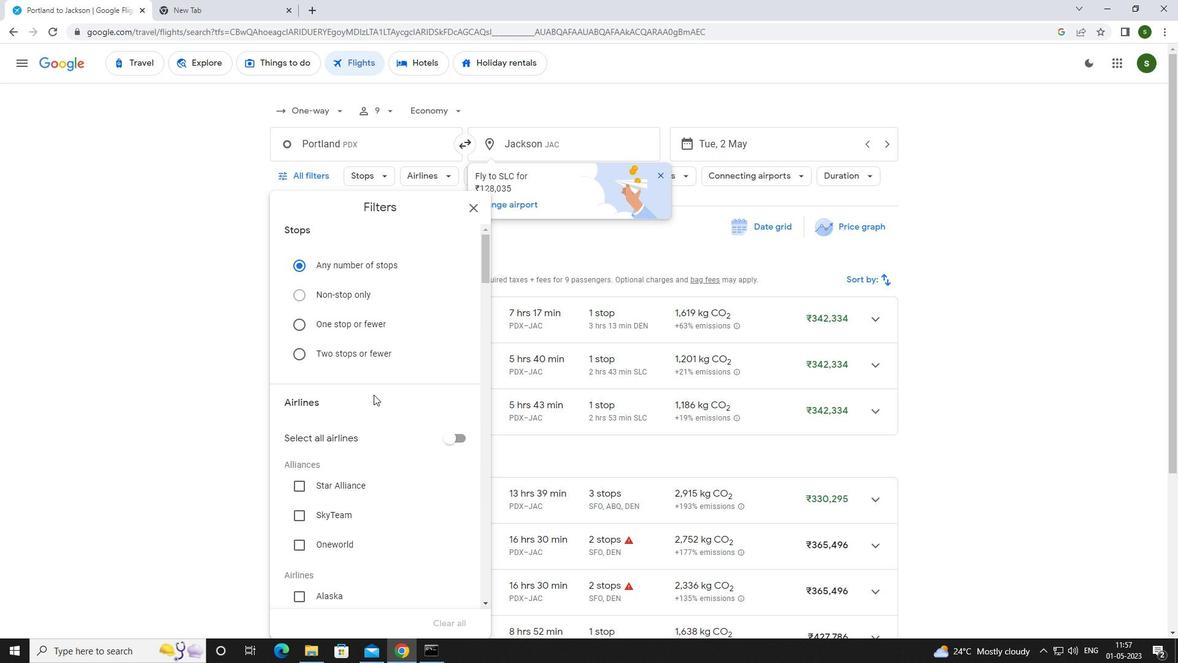 
Action: Mouse scrolled (373, 393) with delta (0, 0)
Screenshot: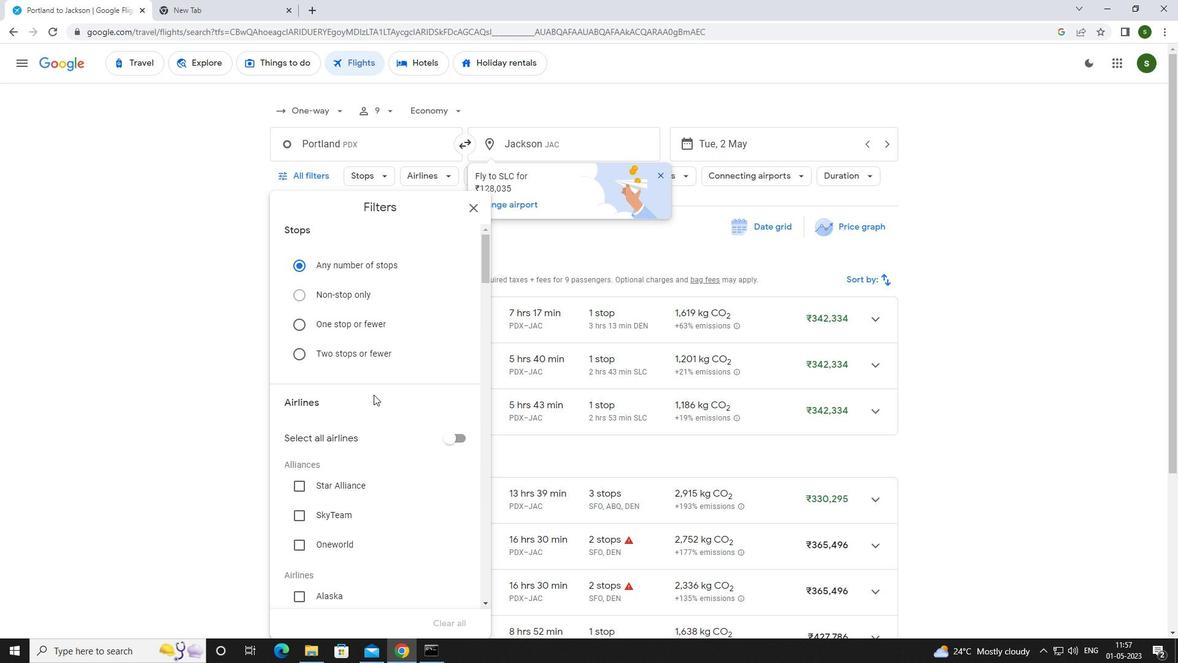 
Action: Mouse scrolled (373, 393) with delta (0, 0)
Screenshot: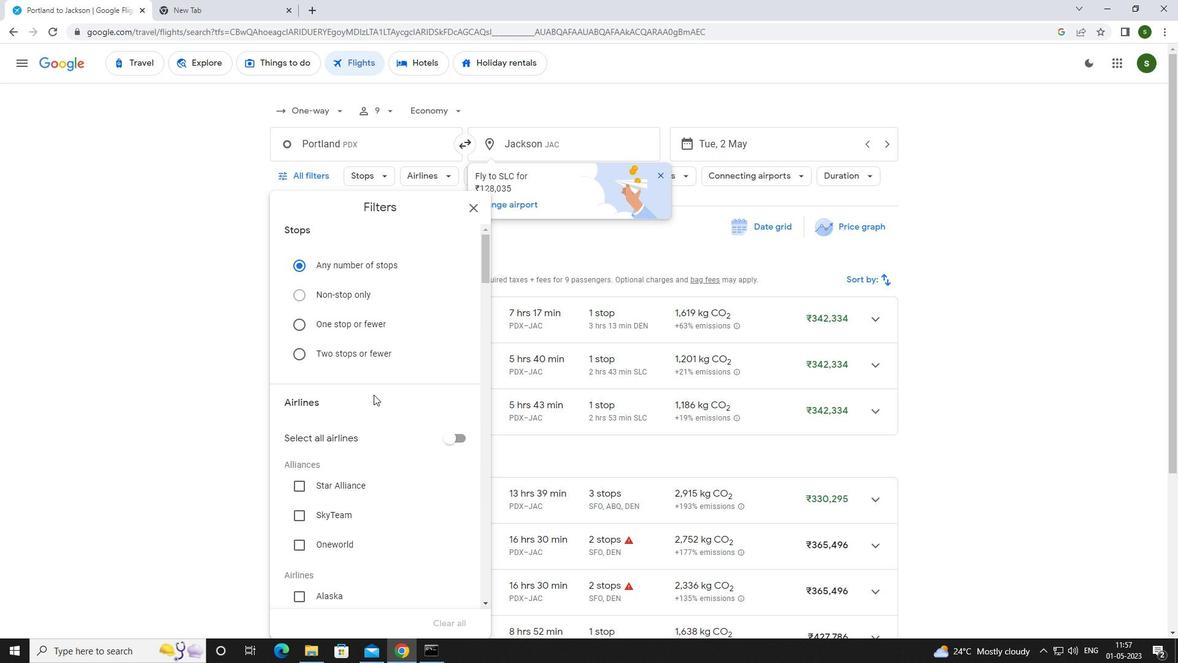 
Action: Mouse scrolled (373, 393) with delta (0, 0)
Screenshot: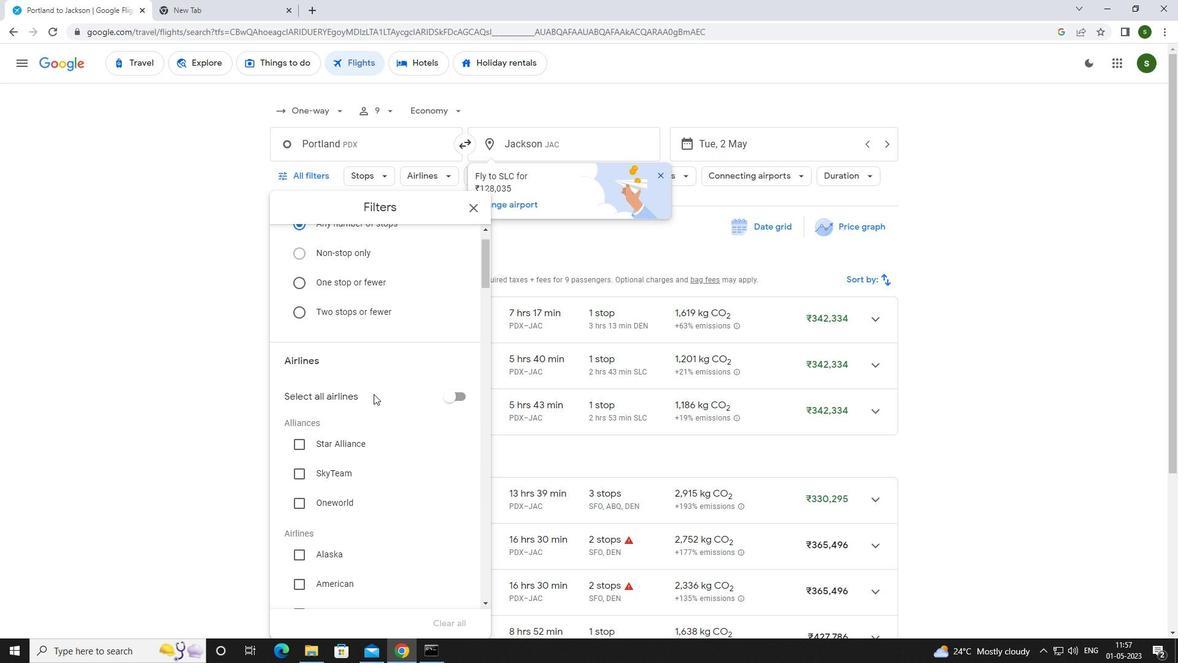 
Action: Mouse scrolled (373, 393) with delta (0, 0)
Screenshot: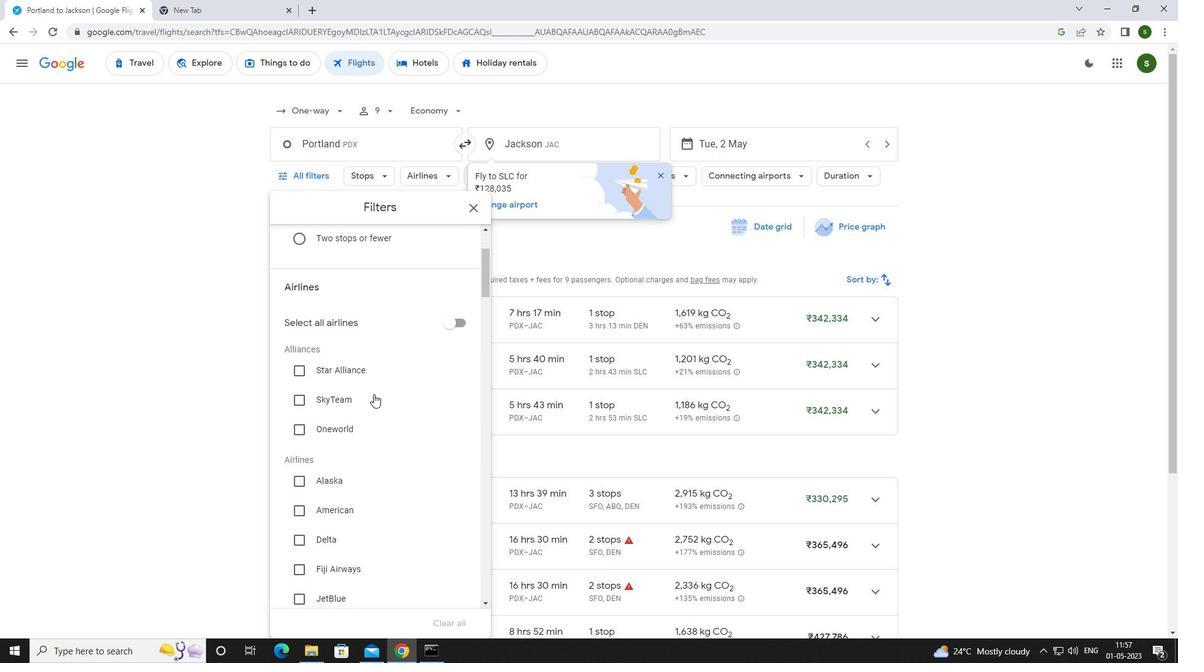 
Action: Mouse moved to (324, 349)
Screenshot: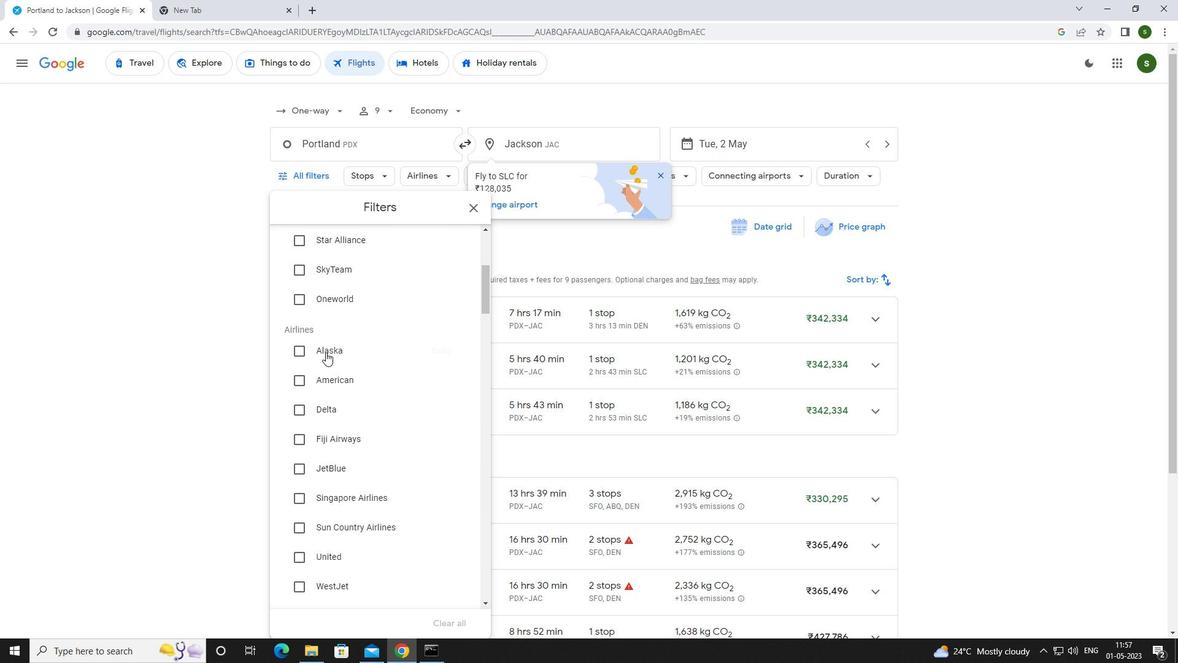 
Action: Mouse pressed left at (324, 349)
Screenshot: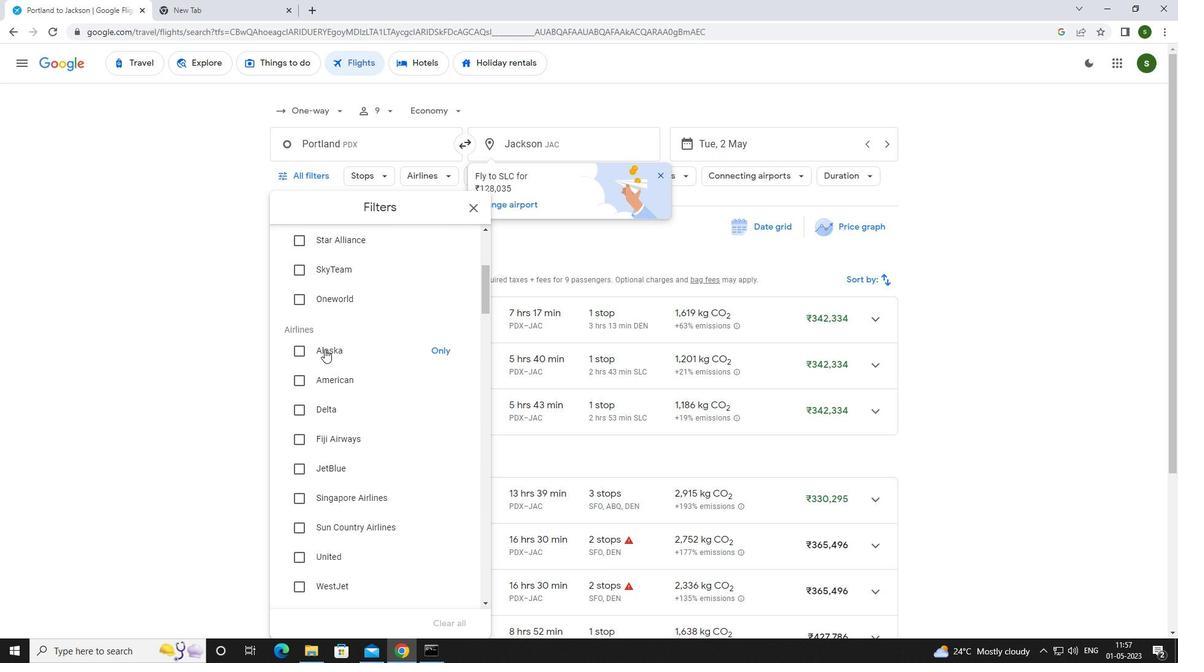 
Action: Mouse moved to (399, 376)
Screenshot: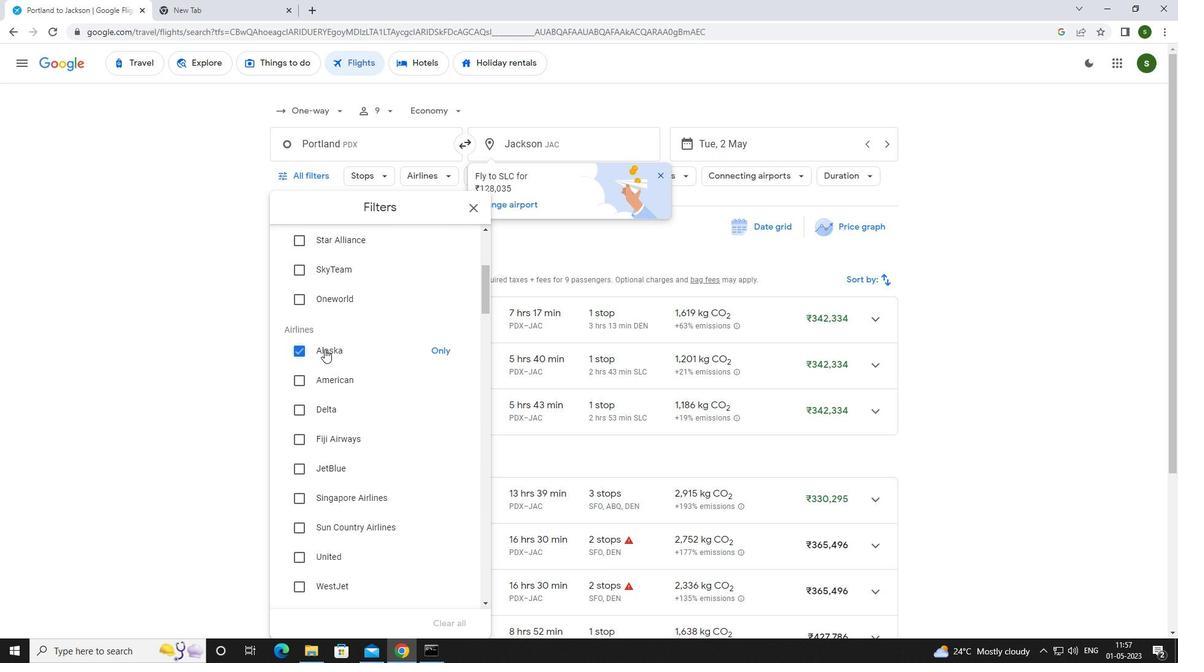 
Action: Mouse scrolled (399, 375) with delta (0, 0)
Screenshot: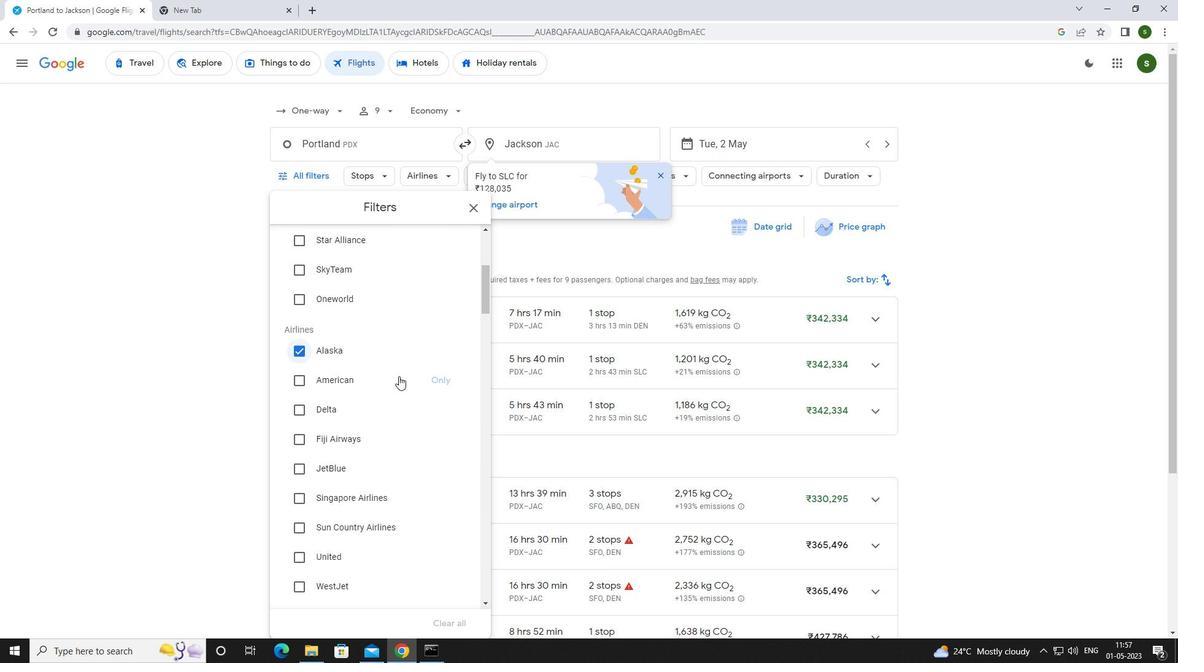 
Action: Mouse scrolled (399, 375) with delta (0, 0)
Screenshot: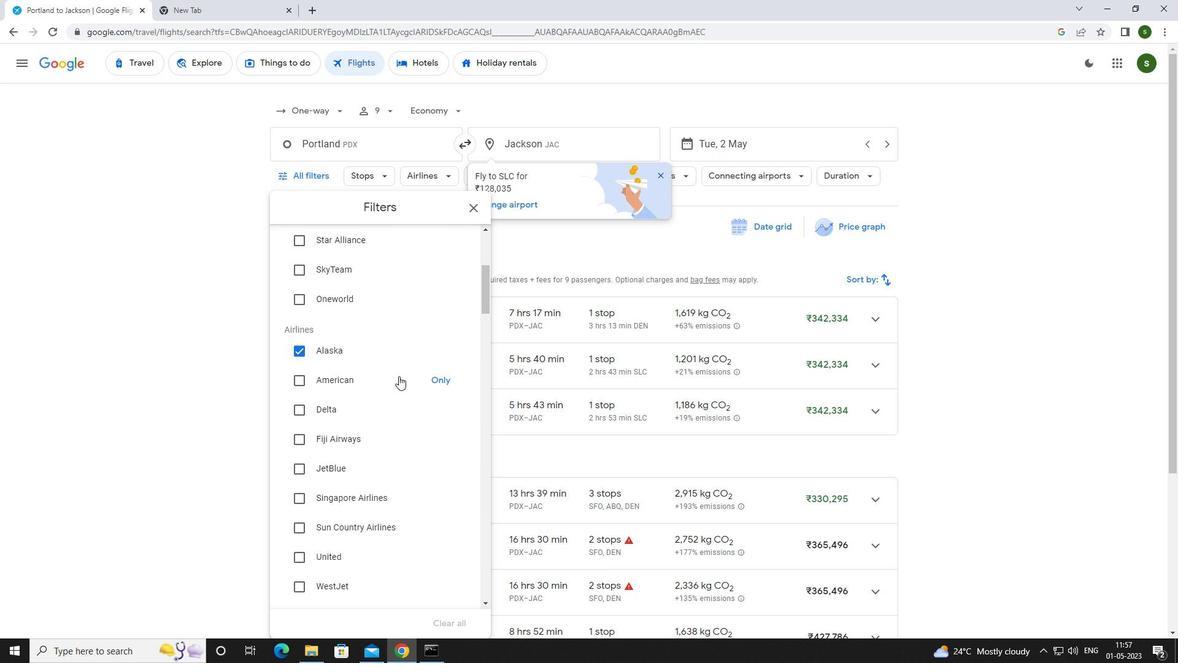 
Action: Mouse scrolled (399, 375) with delta (0, 0)
Screenshot: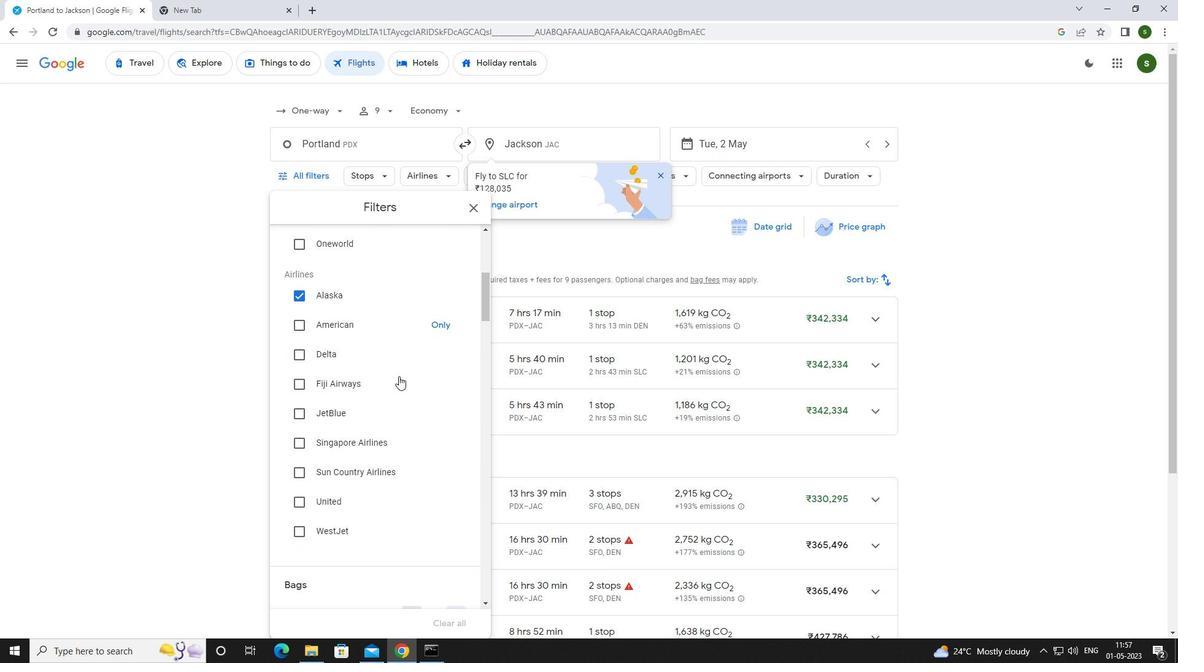 
Action: Mouse moved to (454, 518)
Screenshot: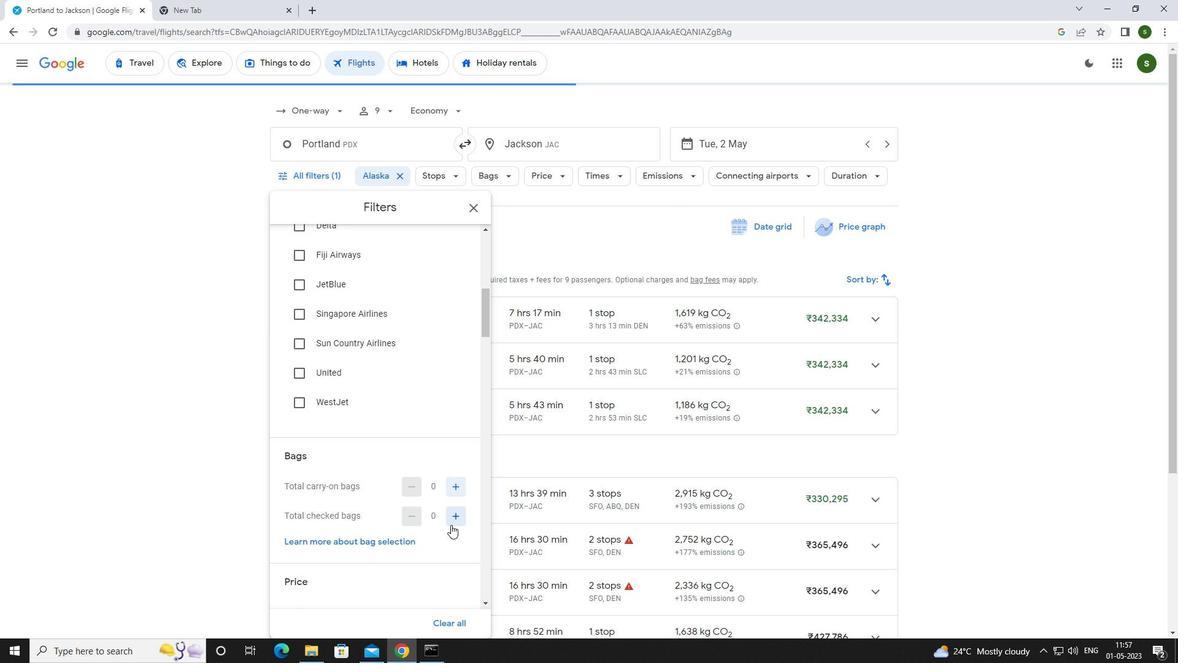 
Action: Mouse pressed left at (454, 518)
Screenshot: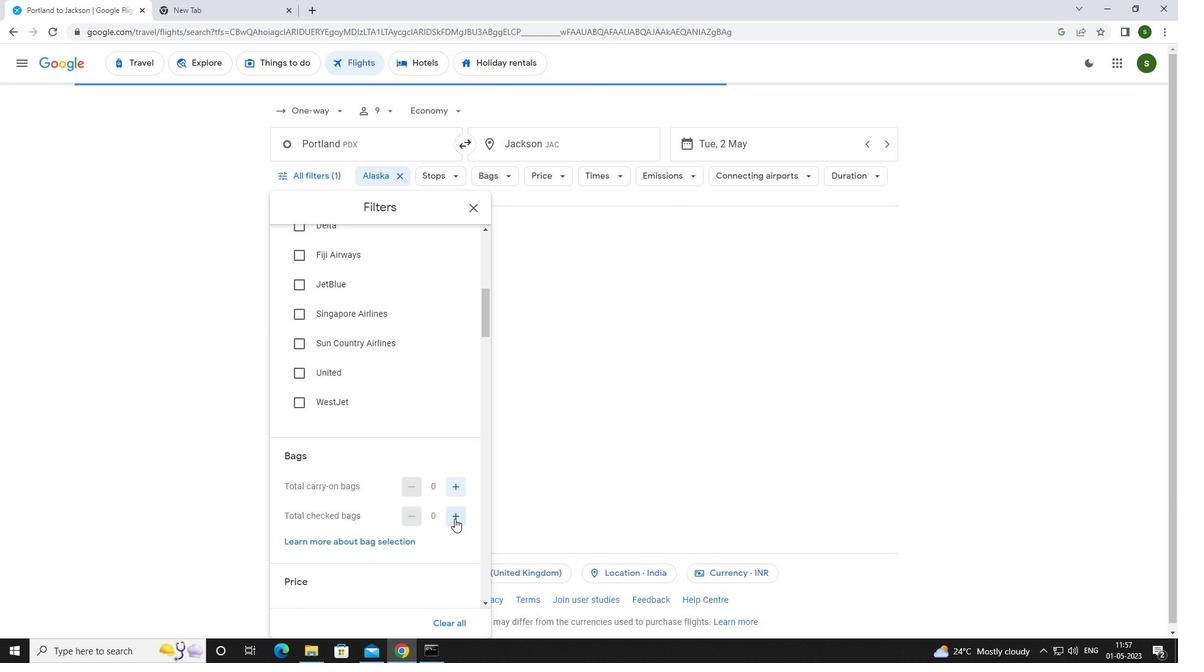 
Action: Mouse pressed left at (454, 518)
Screenshot: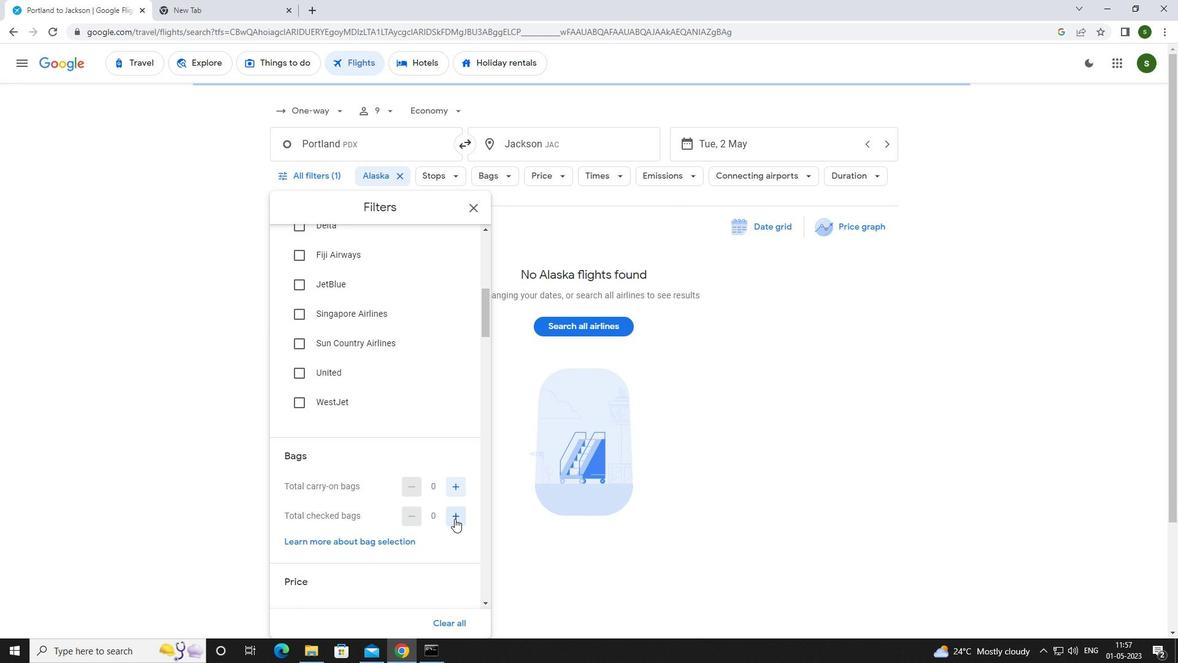 
Action: Mouse pressed left at (454, 518)
Screenshot: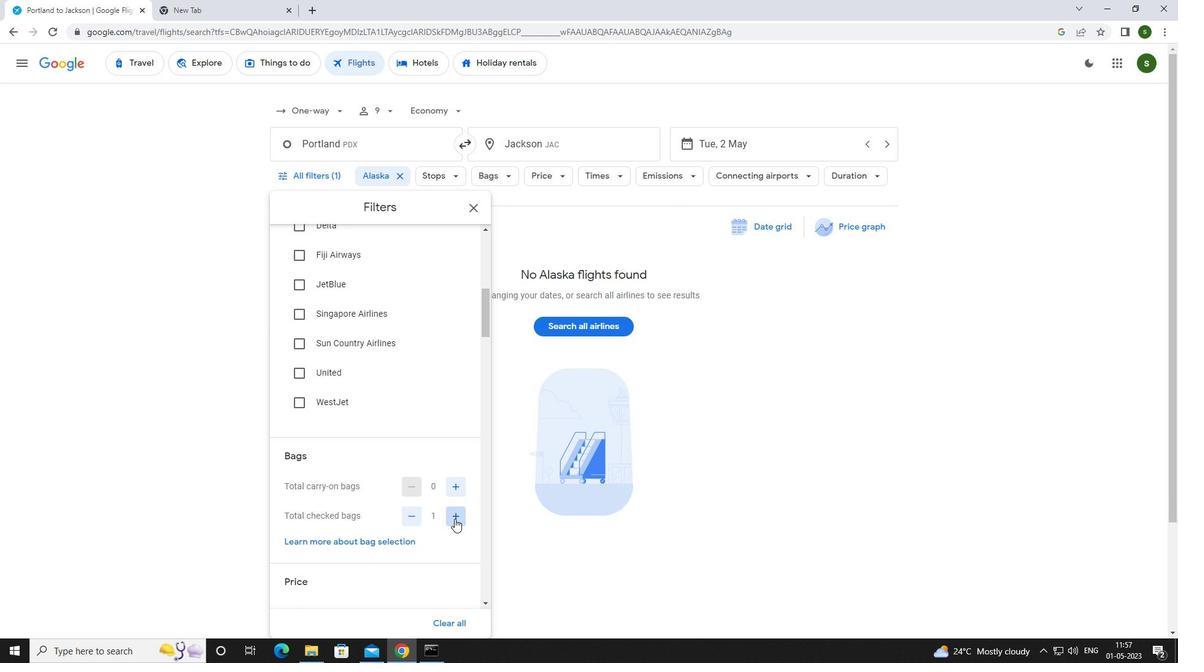 
Action: Mouse pressed left at (454, 518)
Screenshot: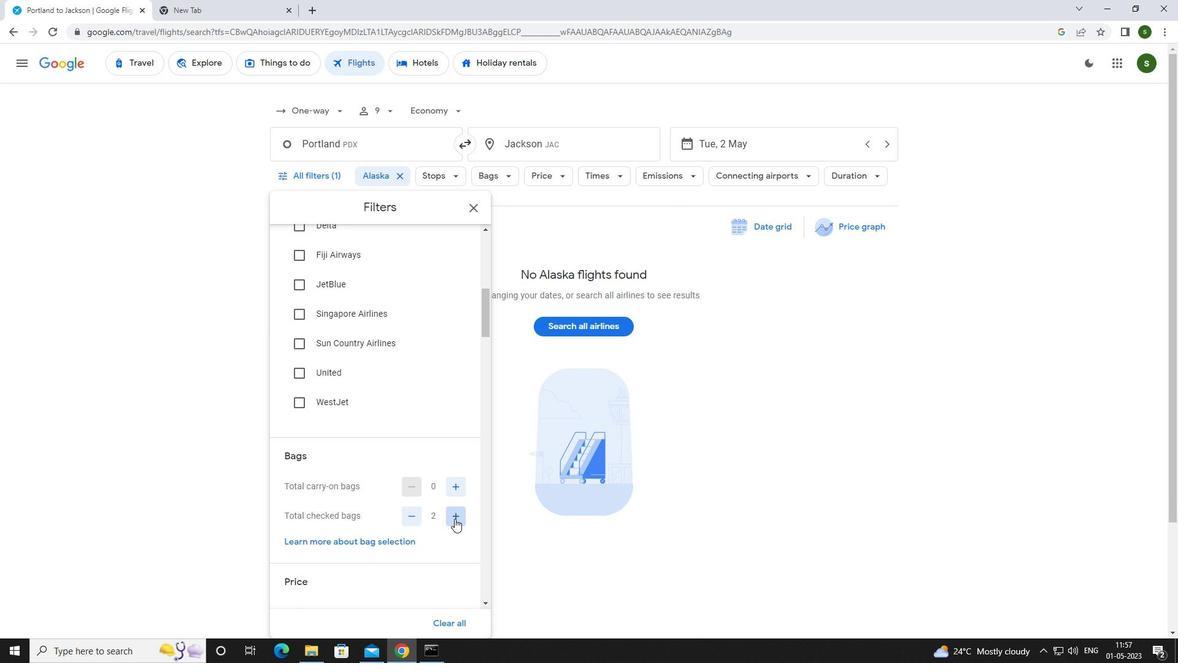 
Action: Mouse pressed left at (454, 518)
Screenshot: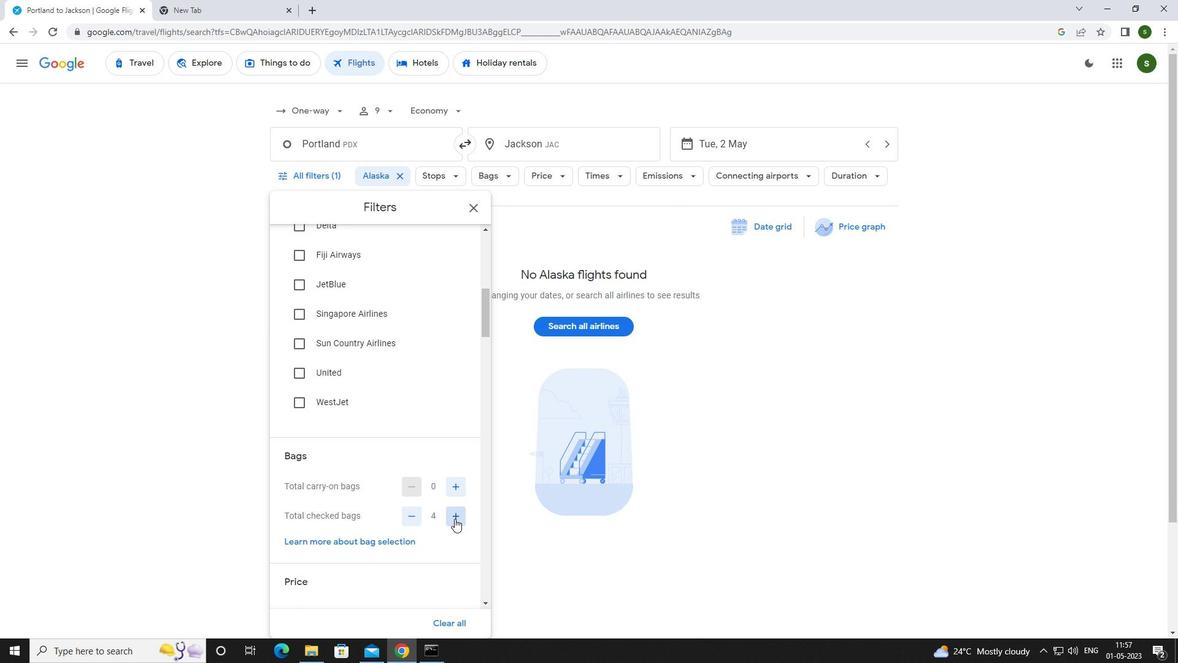 
Action: Mouse pressed left at (454, 518)
Screenshot: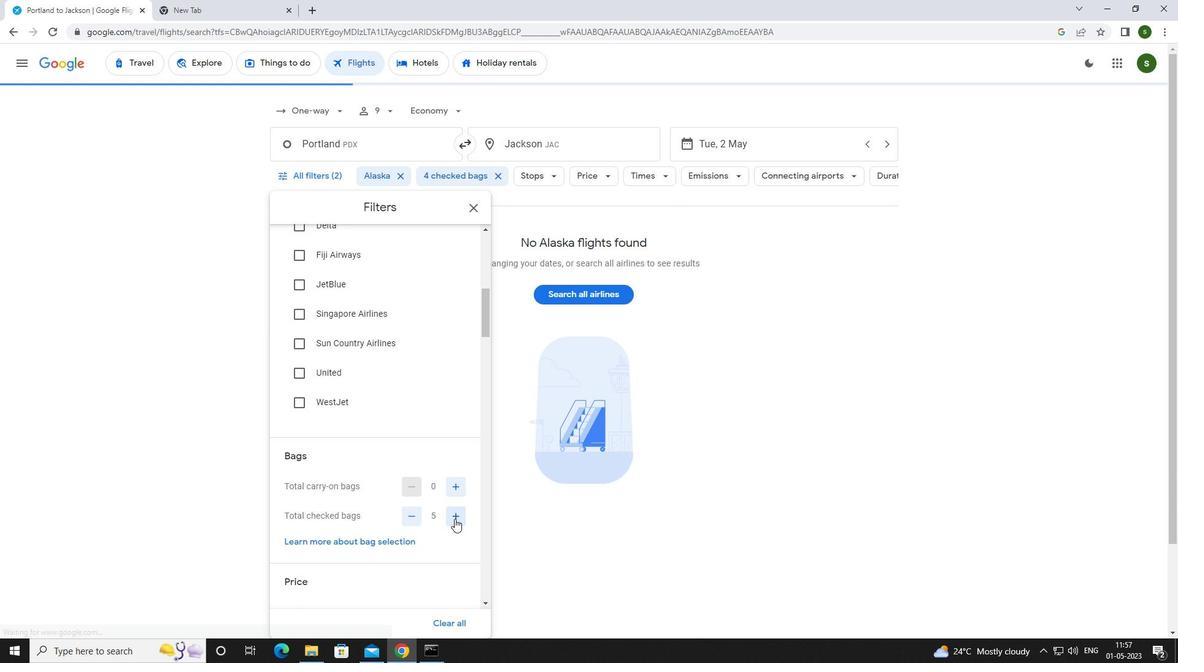 
Action: Mouse scrolled (454, 518) with delta (0, 0)
Screenshot: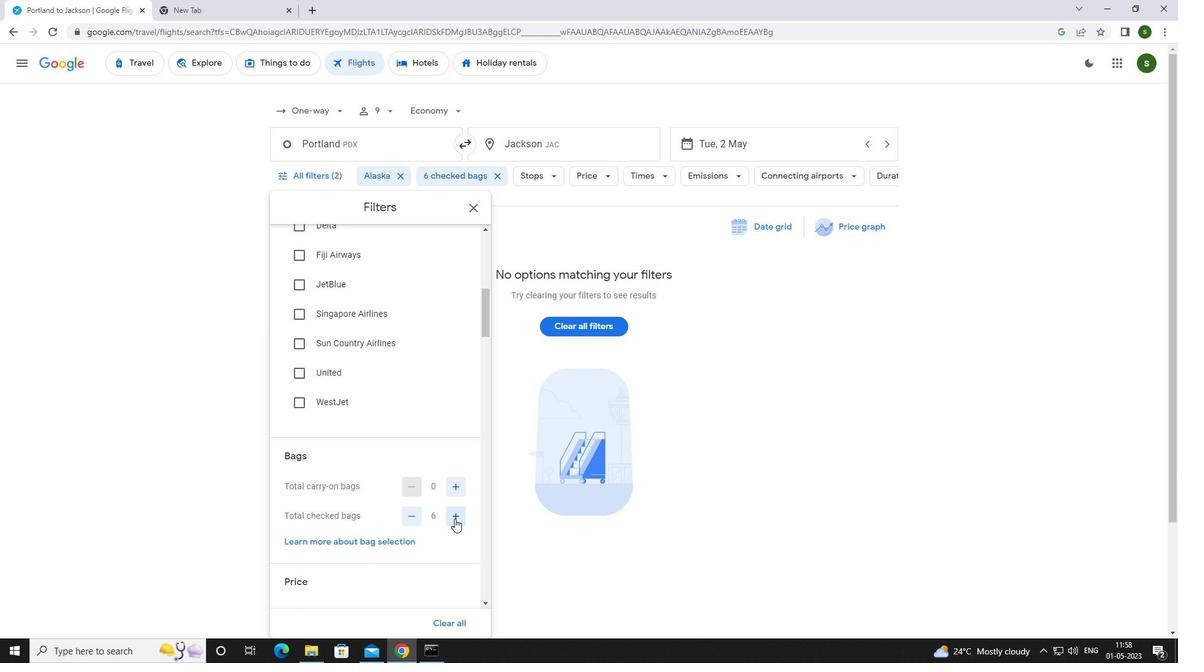 
Action: Mouse scrolled (454, 518) with delta (0, 0)
Screenshot: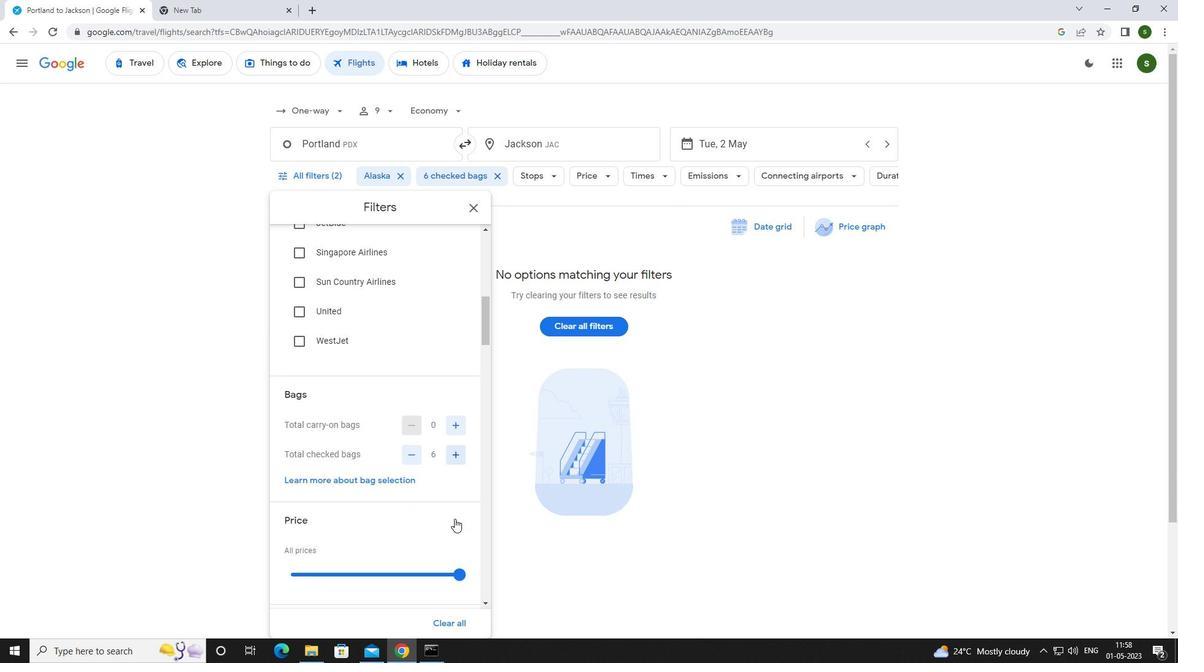 
Action: Mouse scrolled (454, 518) with delta (0, 0)
Screenshot: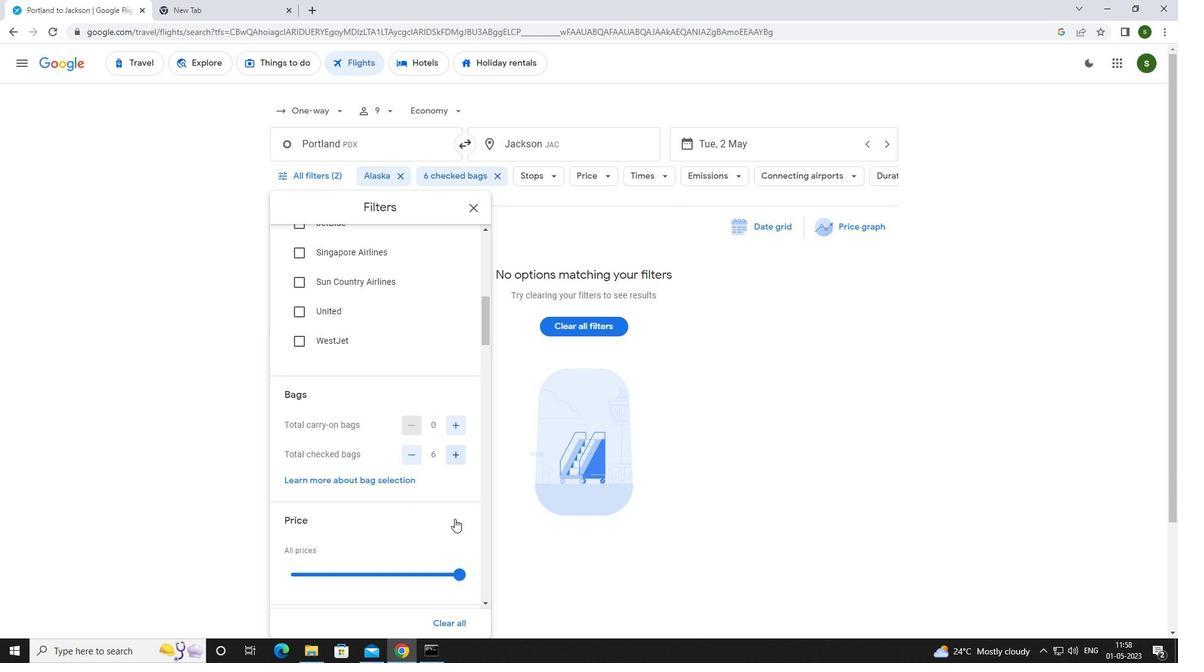 
Action: Mouse moved to (459, 451)
Screenshot: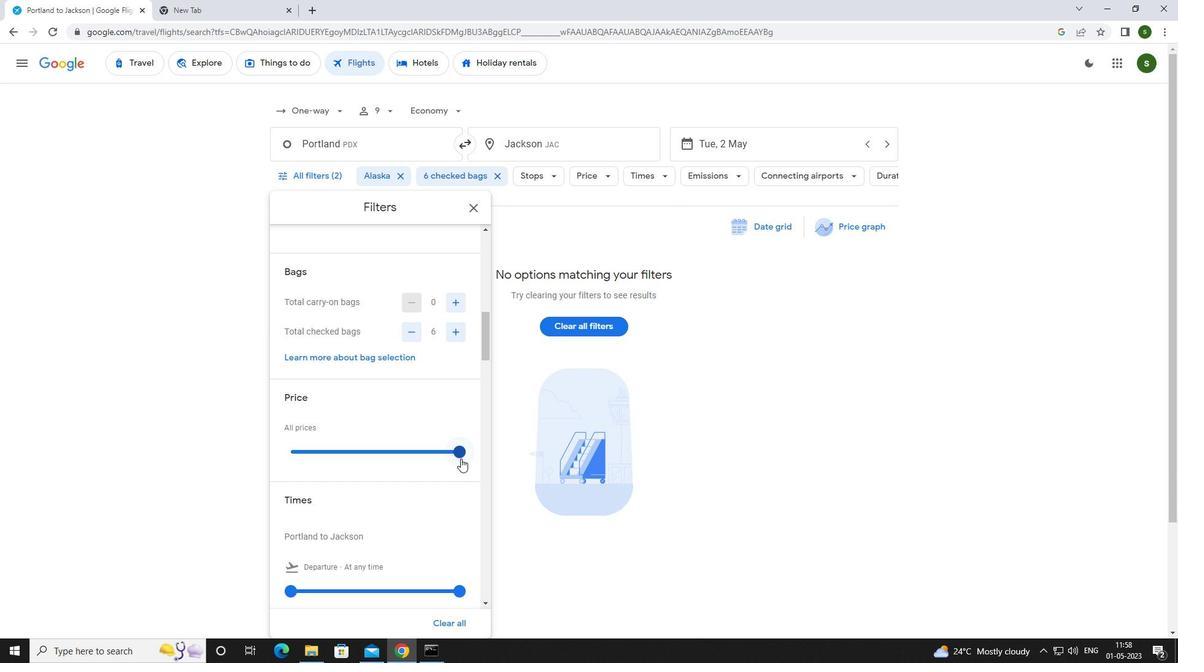 
Action: Mouse pressed left at (459, 451)
Screenshot: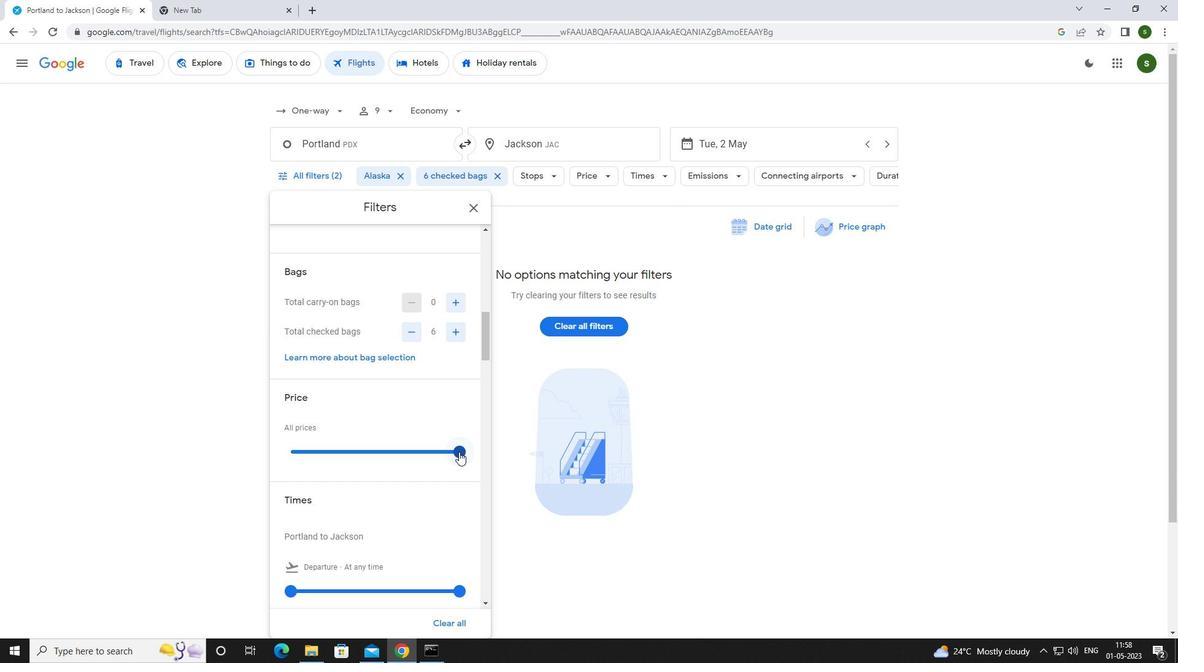 
Action: Mouse moved to (397, 459)
Screenshot: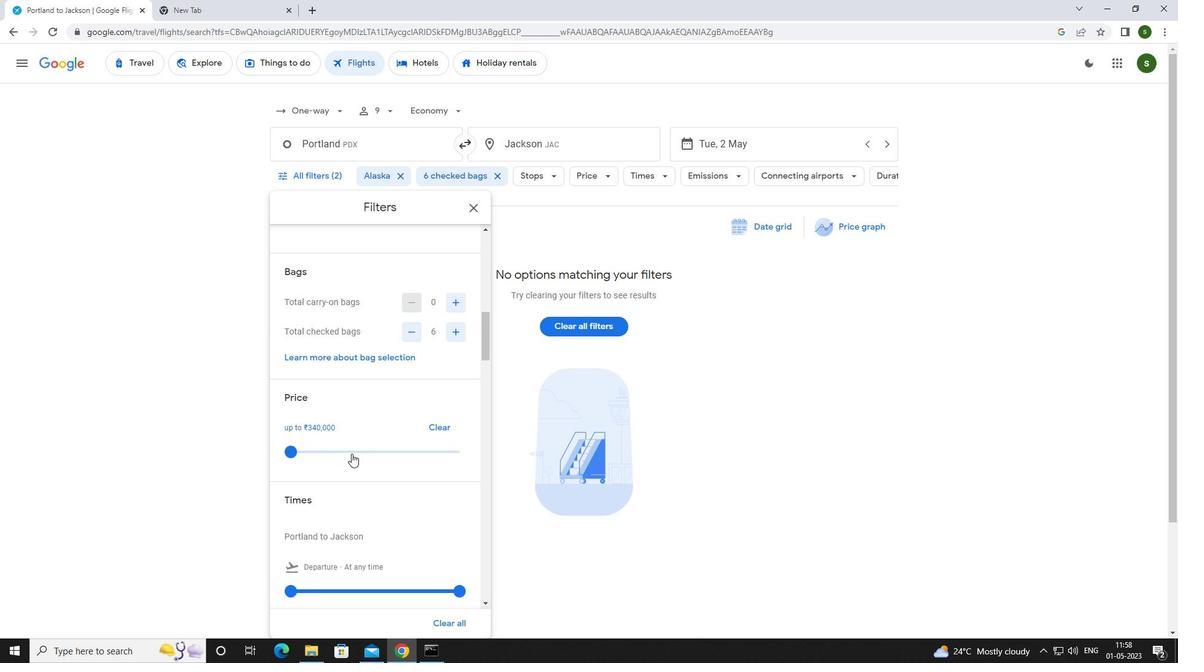 
Action: Mouse scrolled (397, 458) with delta (0, 0)
Screenshot: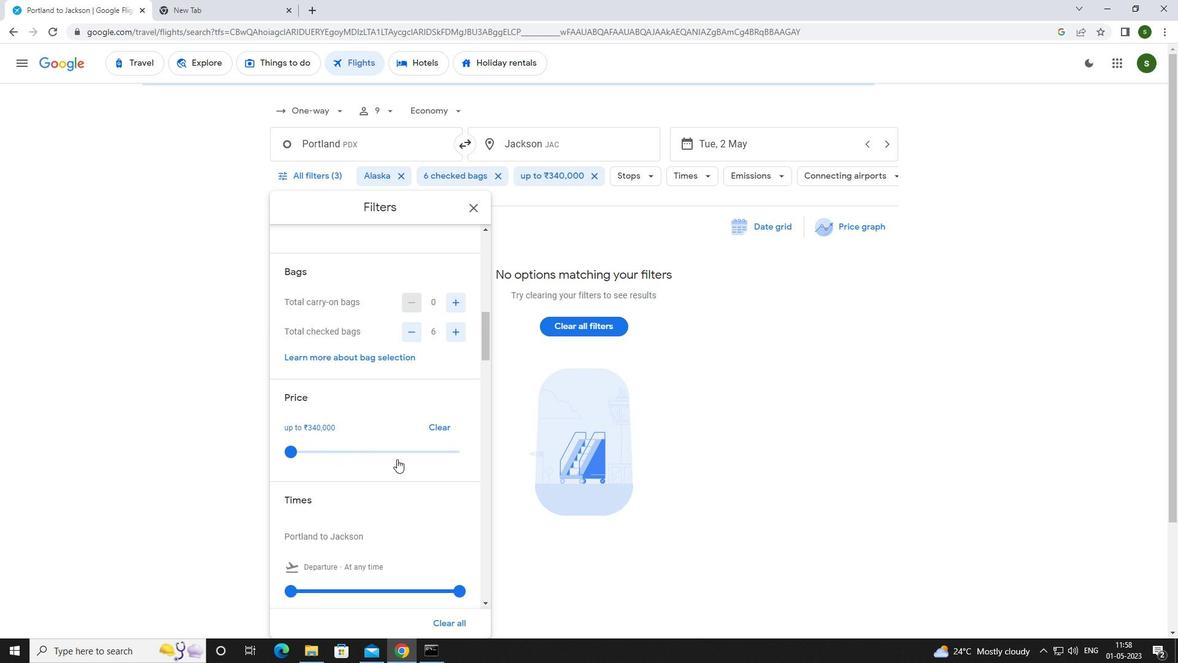 
Action: Mouse scrolled (397, 458) with delta (0, 0)
Screenshot: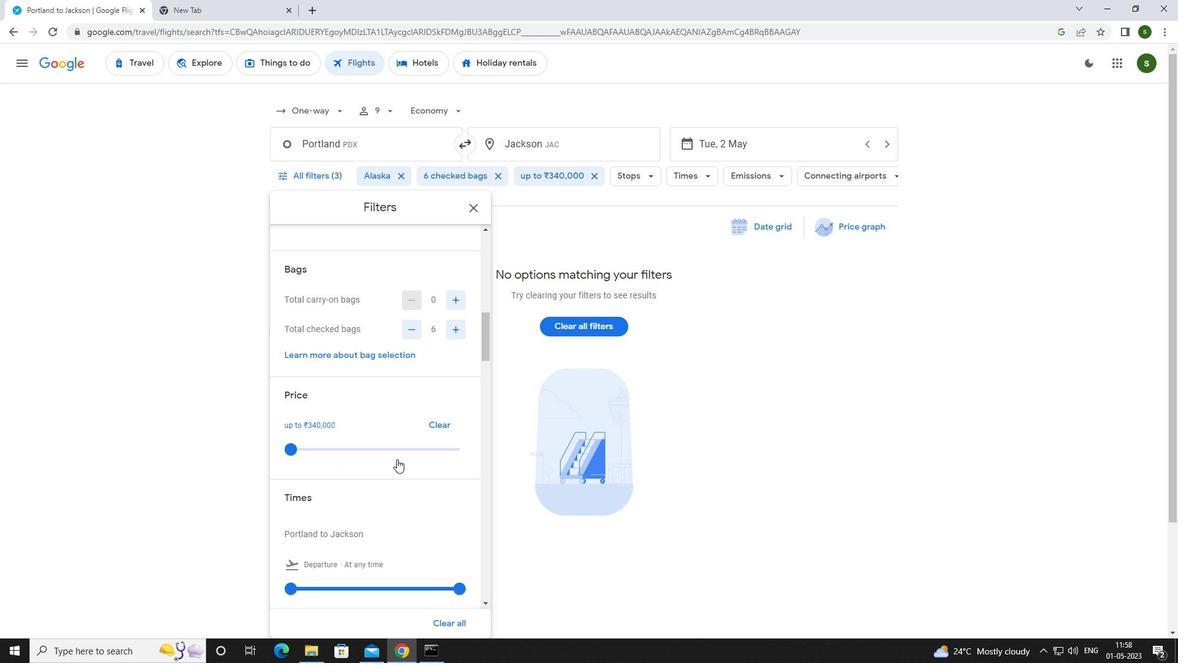 
Action: Mouse scrolled (397, 458) with delta (0, 0)
Screenshot: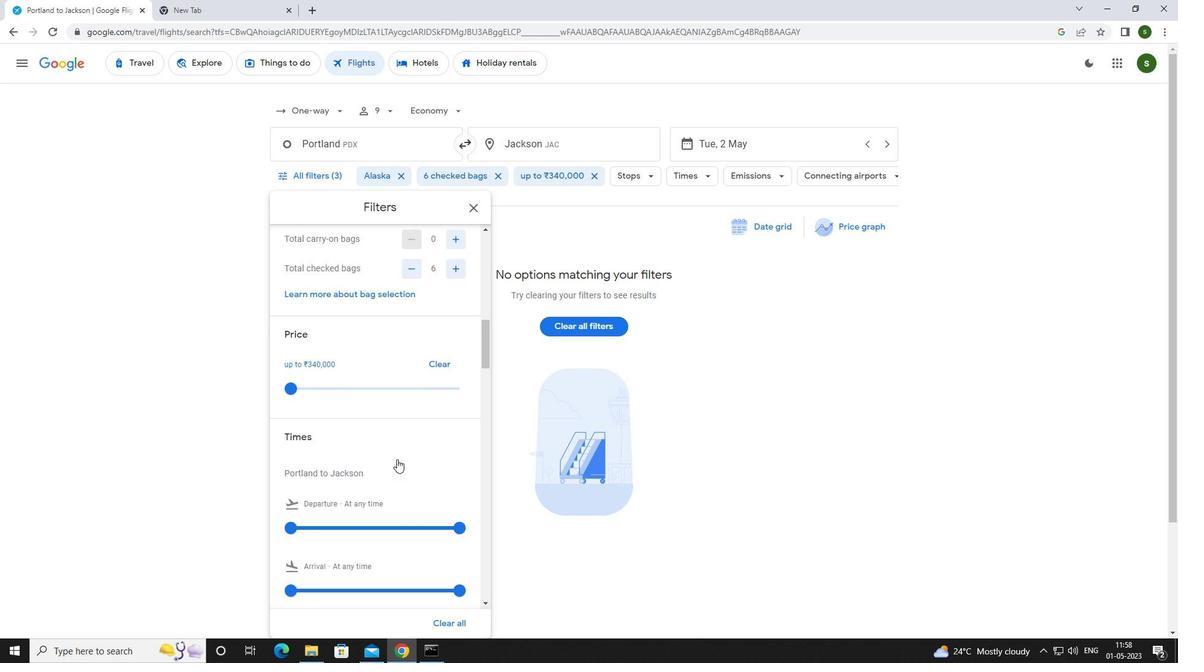 
Action: Mouse moved to (287, 406)
Screenshot: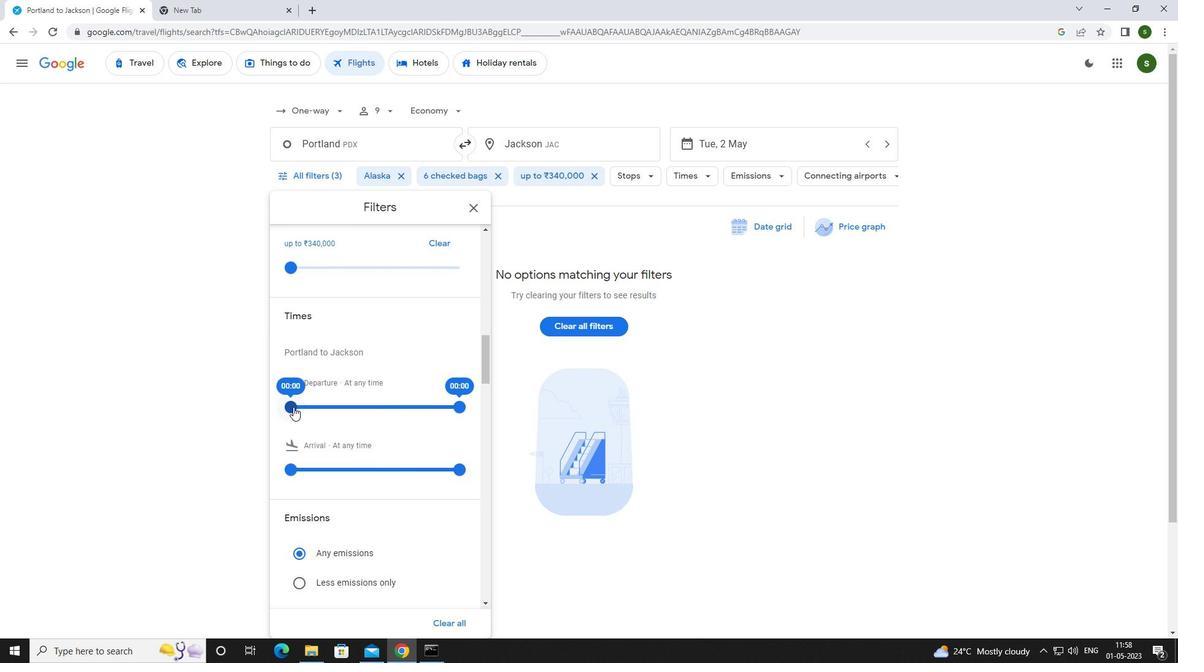 
Action: Mouse pressed left at (287, 406)
Screenshot: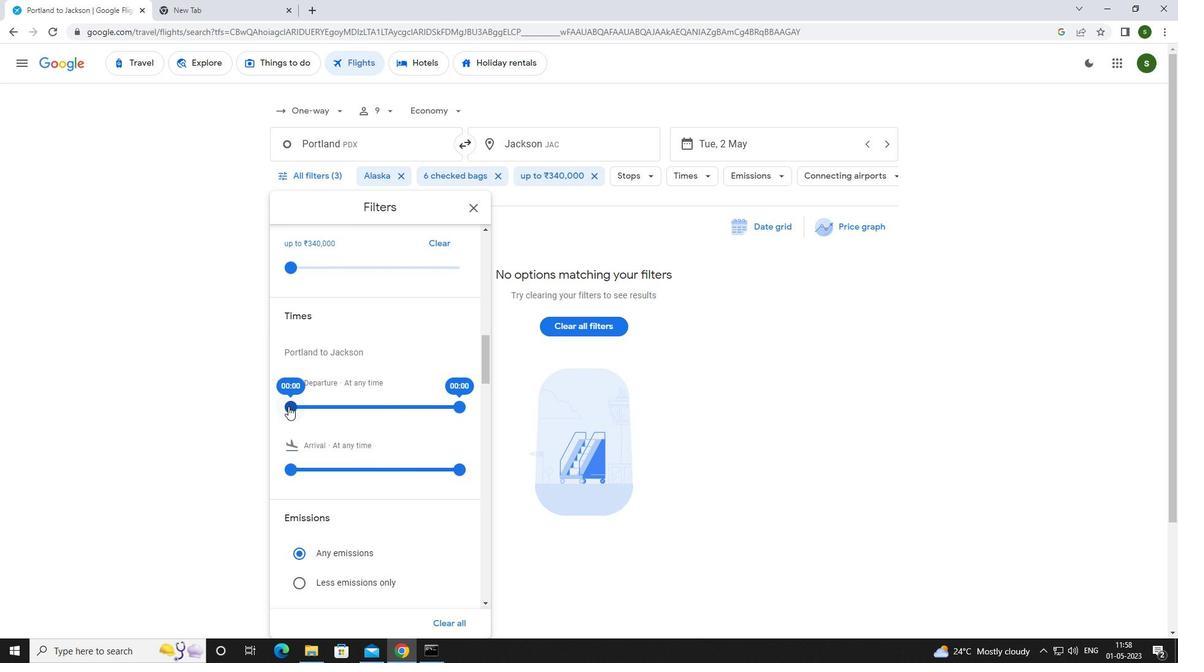 
Action: Mouse moved to (775, 480)
Screenshot: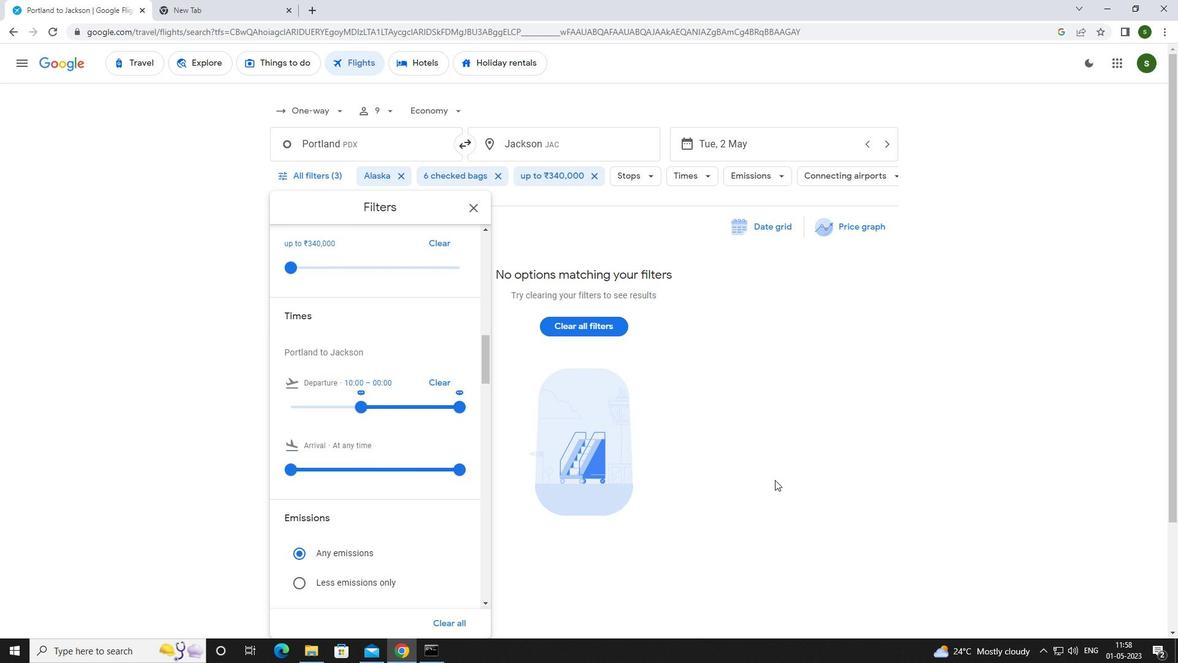 
Action: Mouse pressed left at (775, 480)
Screenshot: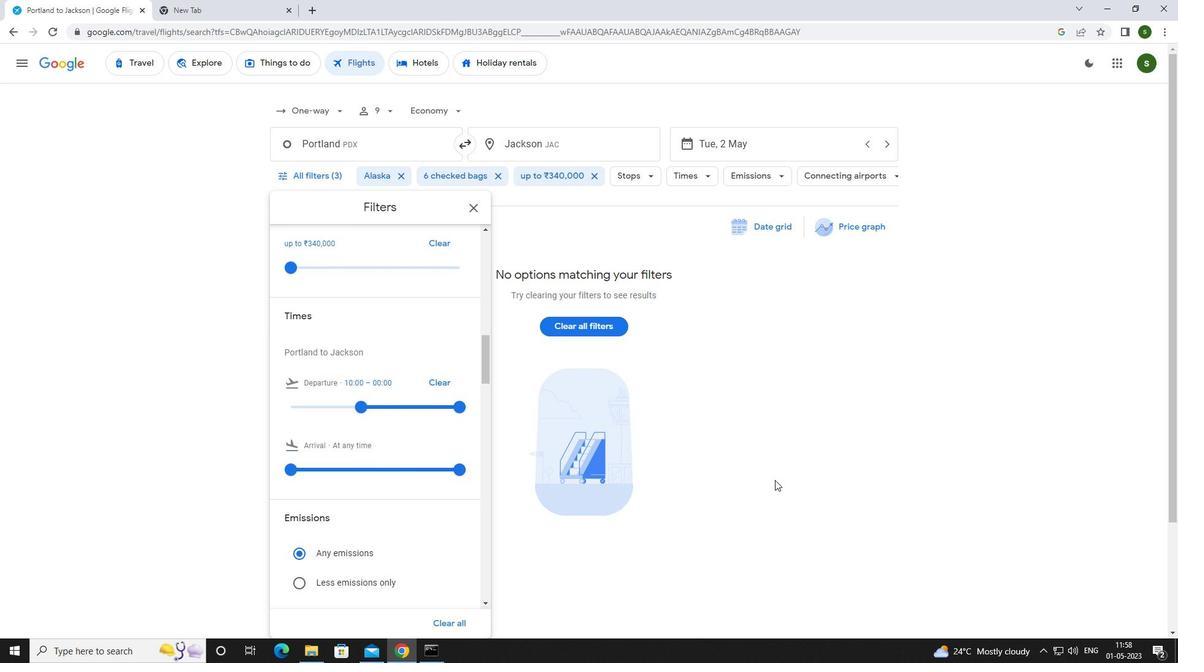 
Action: Mouse moved to (774, 480)
Screenshot: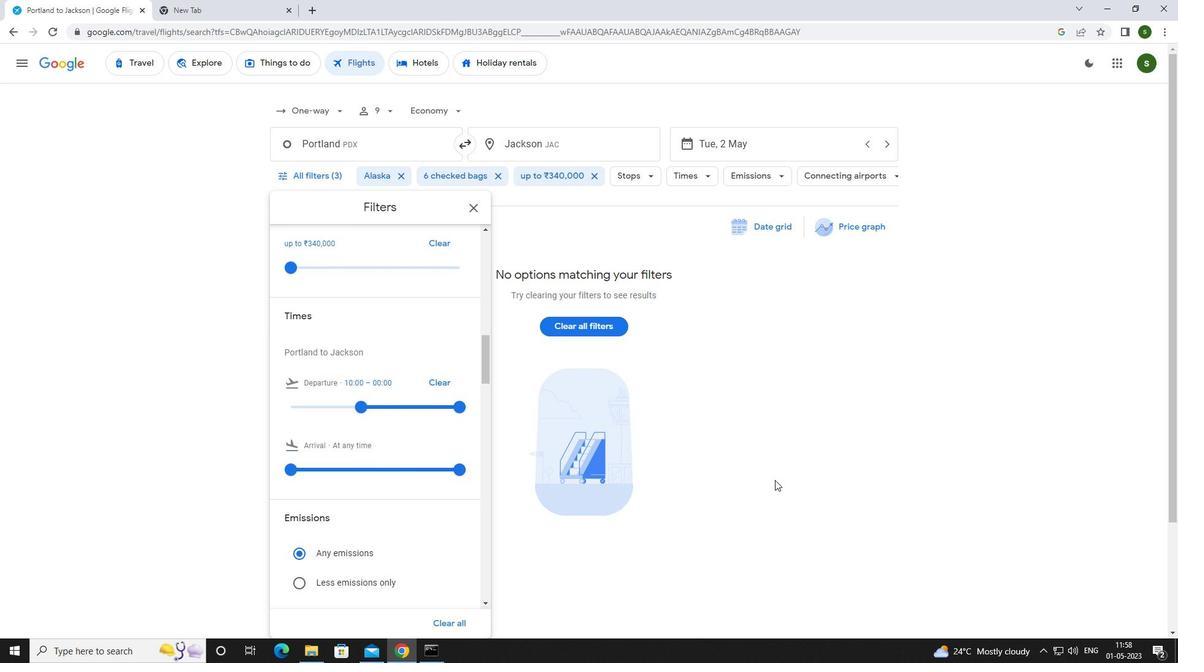 
